 Task: Open a blank sheet, save the file as James.pdf Add the quote 'The path to success is rarely a straight line; it's filled with twists, turns, and detours.' Apply font style 'Caveat' and font size 48 Align the text to the Center .Change the text color to  'Purple'
Action: Mouse moved to (902, 68)
Screenshot: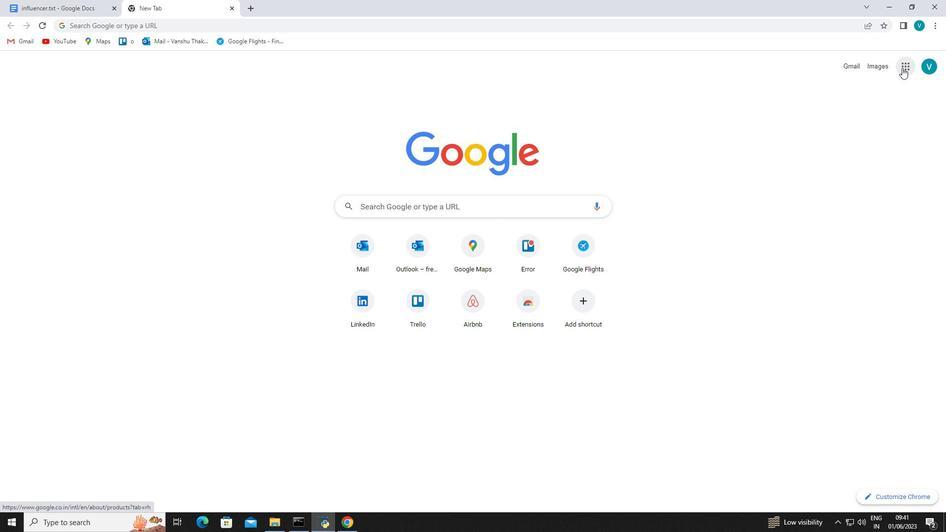 
Action: Mouse pressed left at (902, 68)
Screenshot: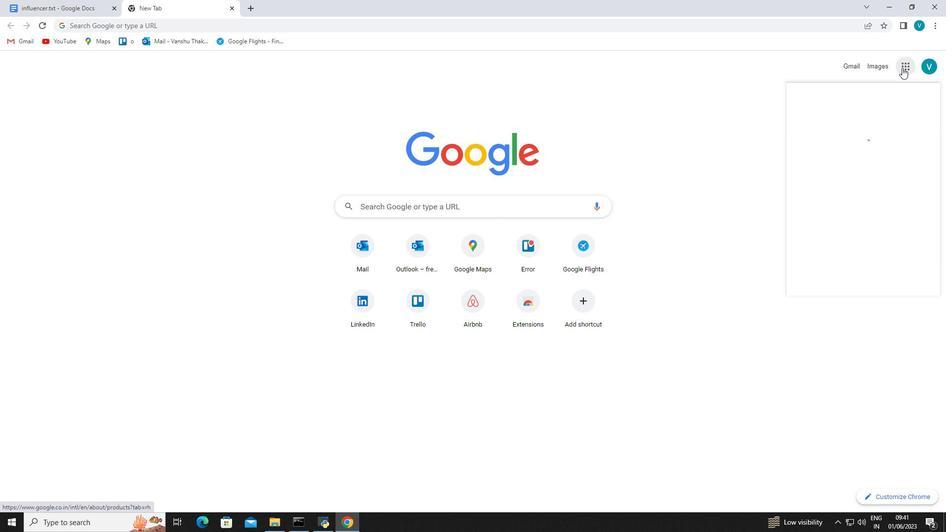
Action: Mouse moved to (867, 116)
Screenshot: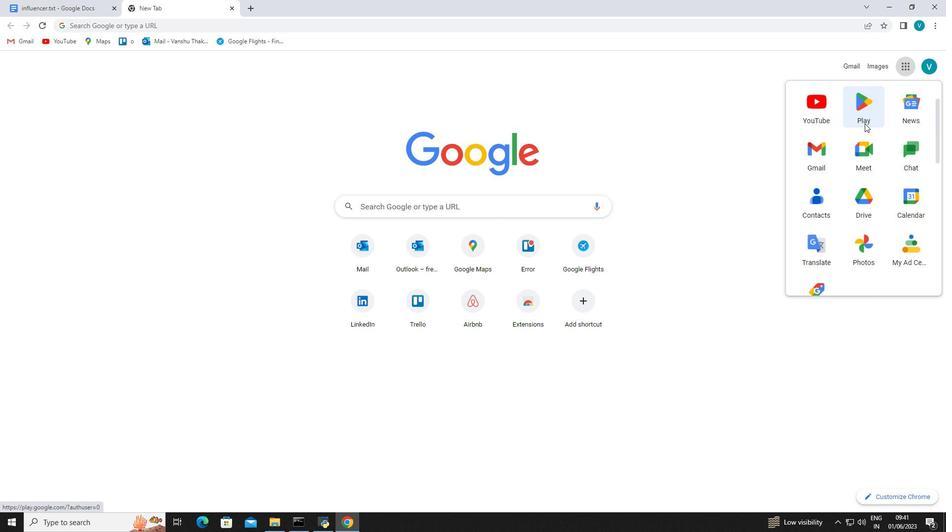 
Action: Mouse scrolled (867, 116) with delta (0, 0)
Screenshot: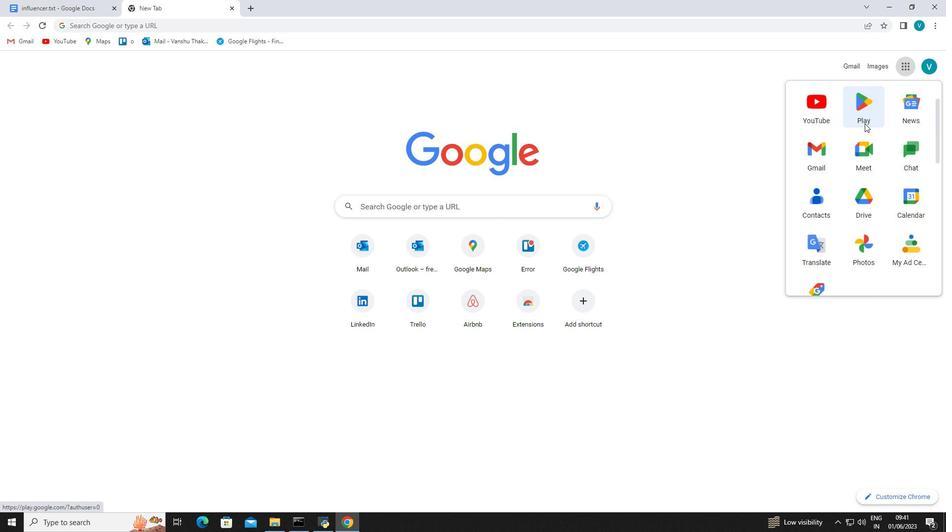 
Action: Mouse moved to (865, 122)
Screenshot: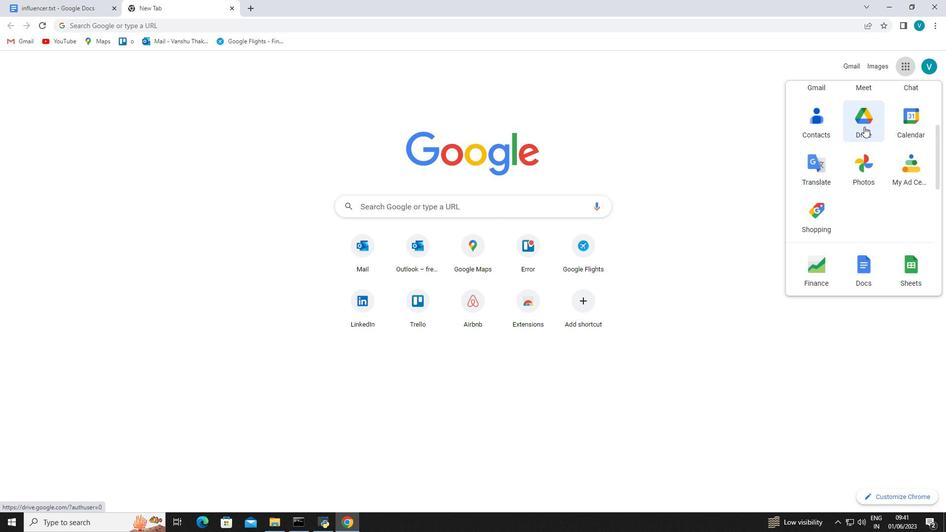 
Action: Mouse scrolled (865, 121) with delta (0, 0)
Screenshot: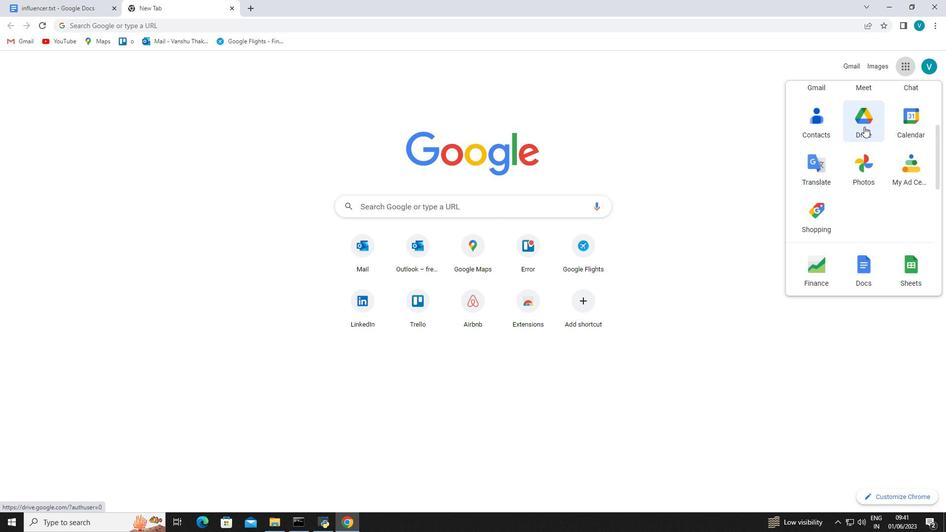
Action: Mouse moved to (864, 124)
Screenshot: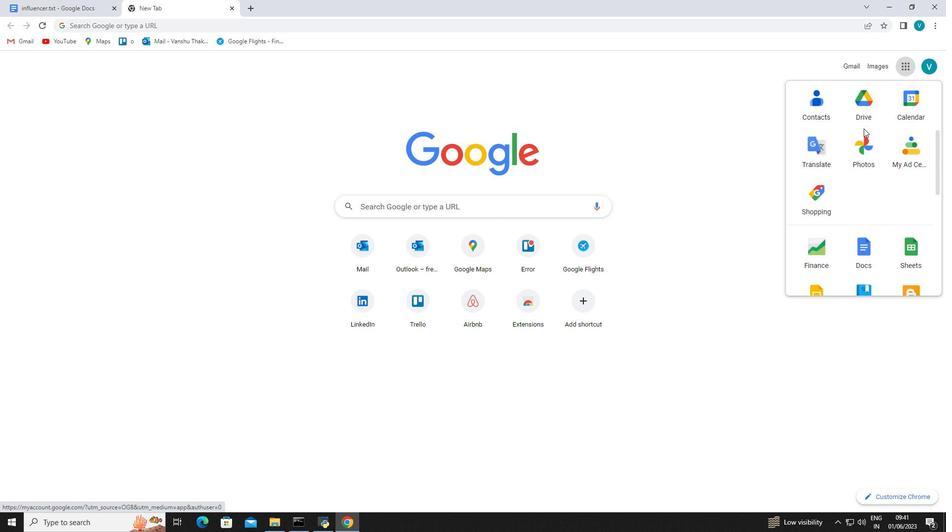 
Action: Mouse scrolled (864, 123) with delta (0, 0)
Screenshot: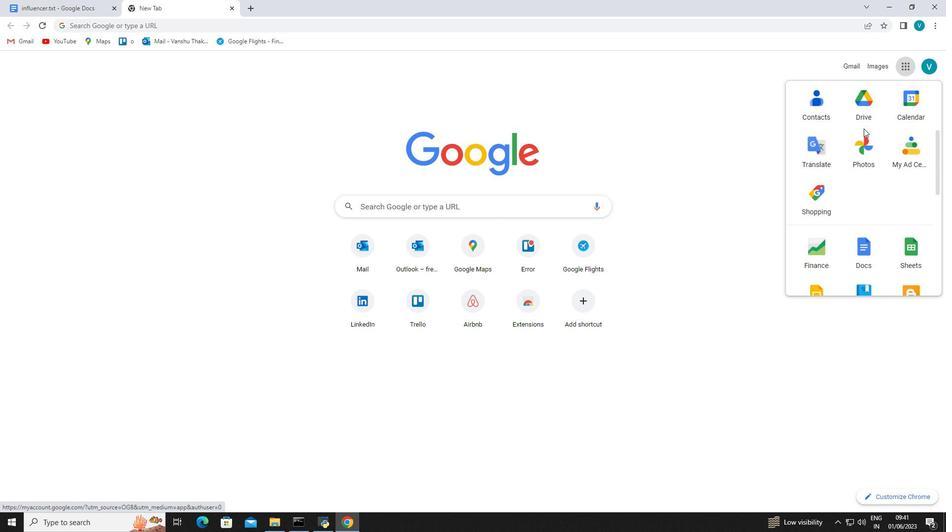 
Action: Mouse moved to (863, 128)
Screenshot: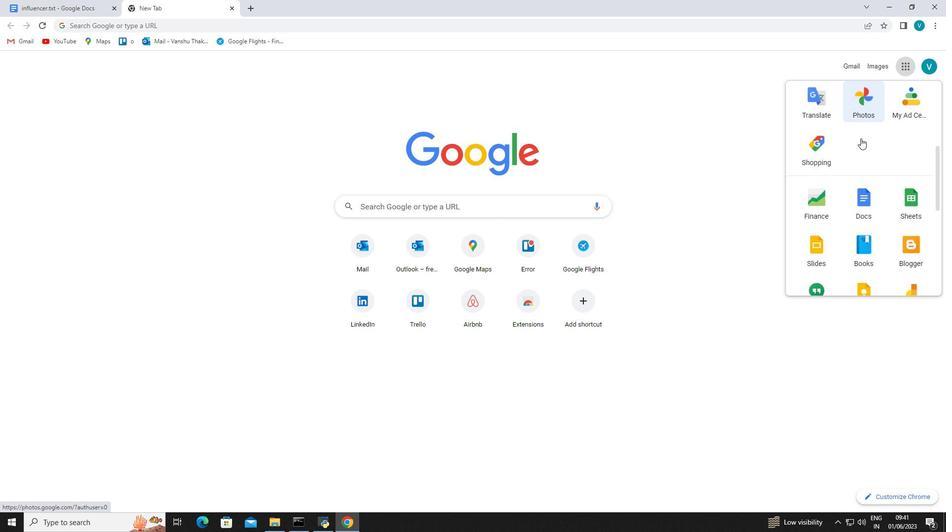 
Action: Mouse scrolled (863, 128) with delta (0, 0)
Screenshot: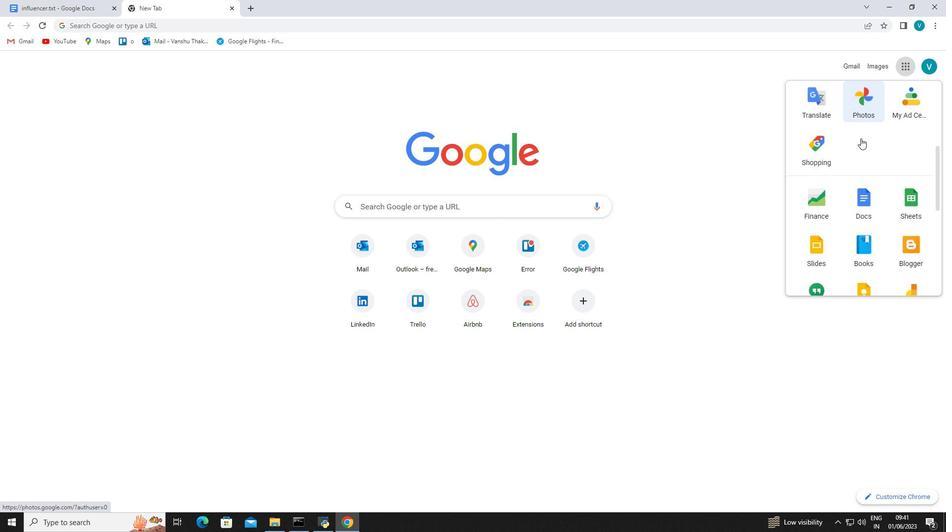 
Action: Mouse moved to (856, 188)
Screenshot: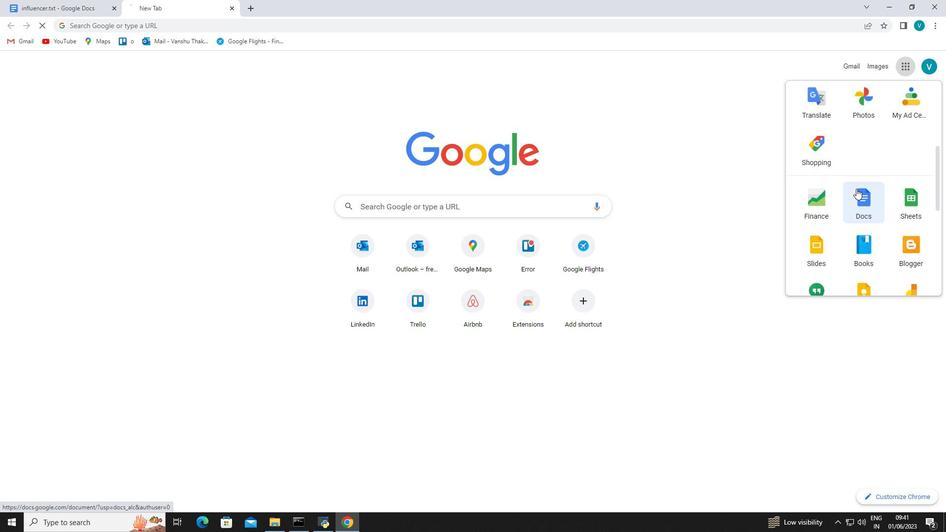 
Action: Mouse pressed left at (856, 188)
Screenshot: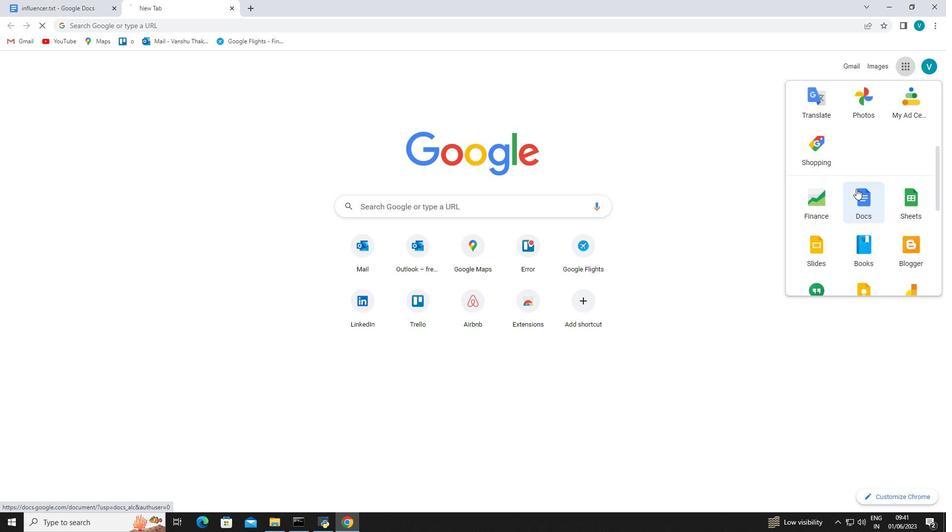 
Action: Mouse moved to (197, 136)
Screenshot: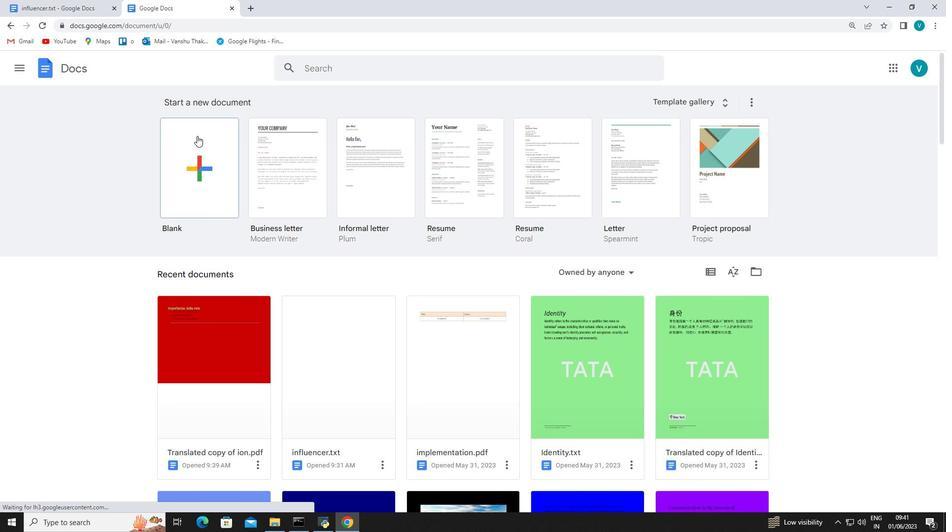 
Action: Mouse pressed left at (197, 136)
Screenshot: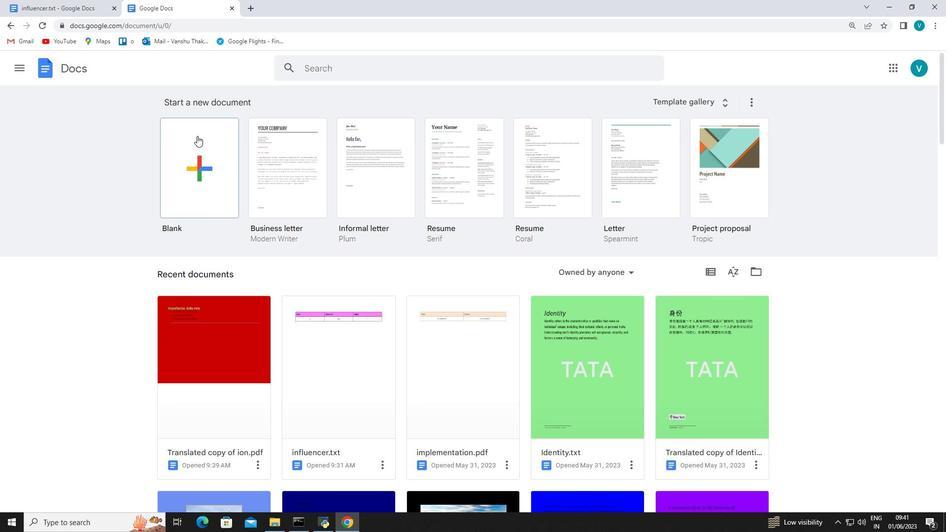 
Action: Mouse moved to (89, 61)
Screenshot: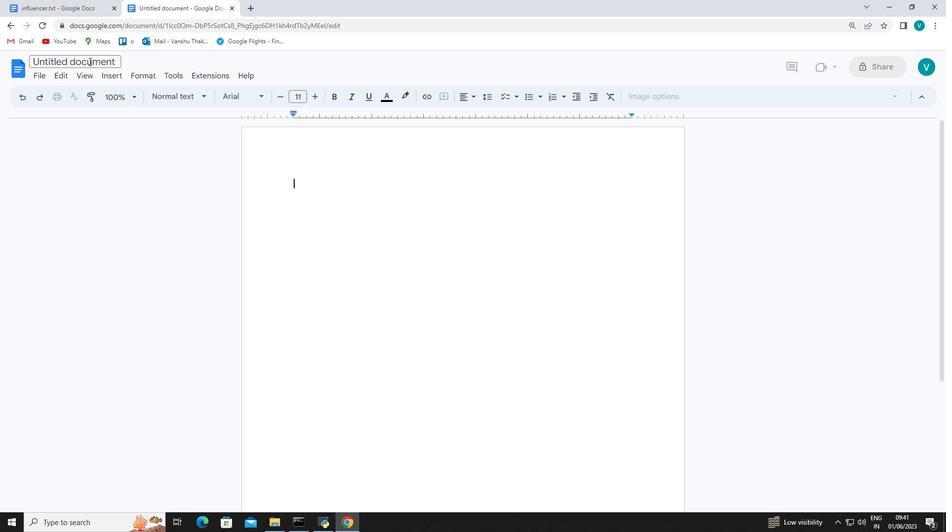 
Action: Mouse pressed left at (89, 61)
Screenshot: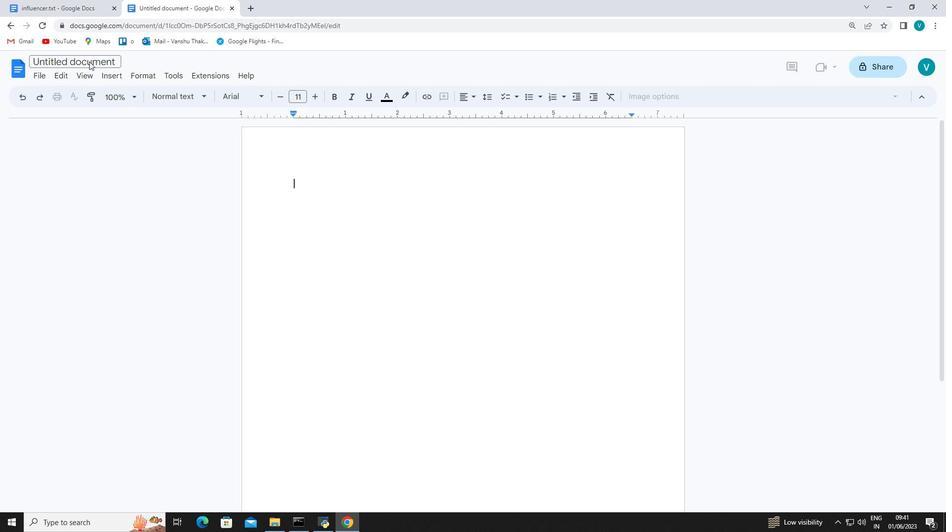 
Action: Mouse pressed left at (89, 61)
Screenshot: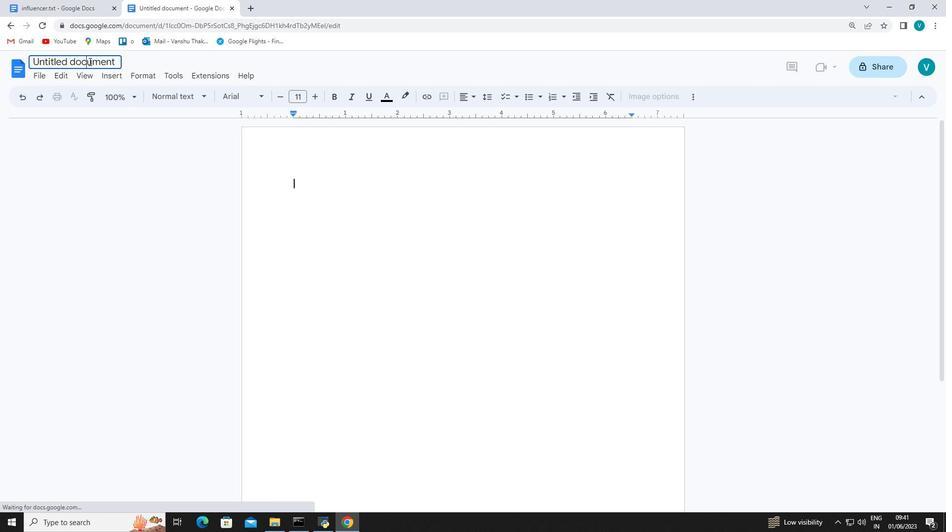 
Action: Mouse pressed left at (89, 61)
Screenshot: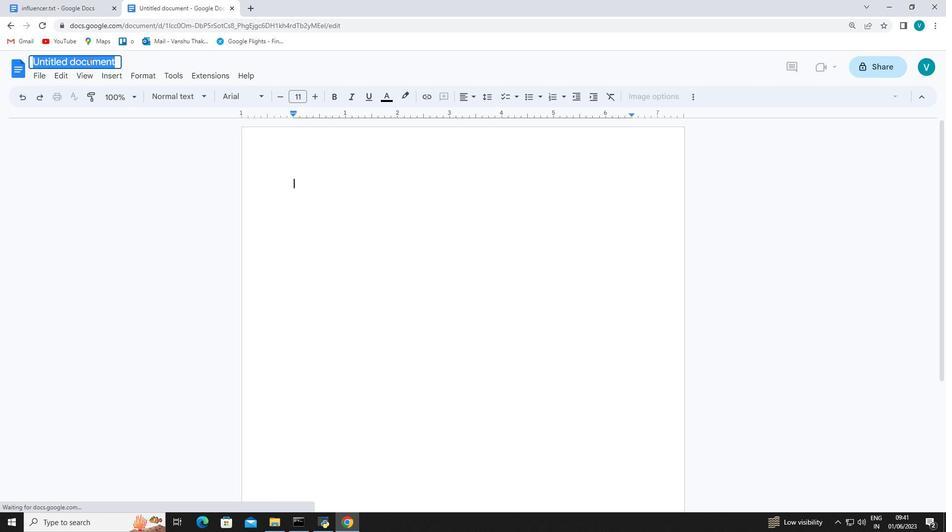 
Action: Mouse moved to (175, 11)
Screenshot: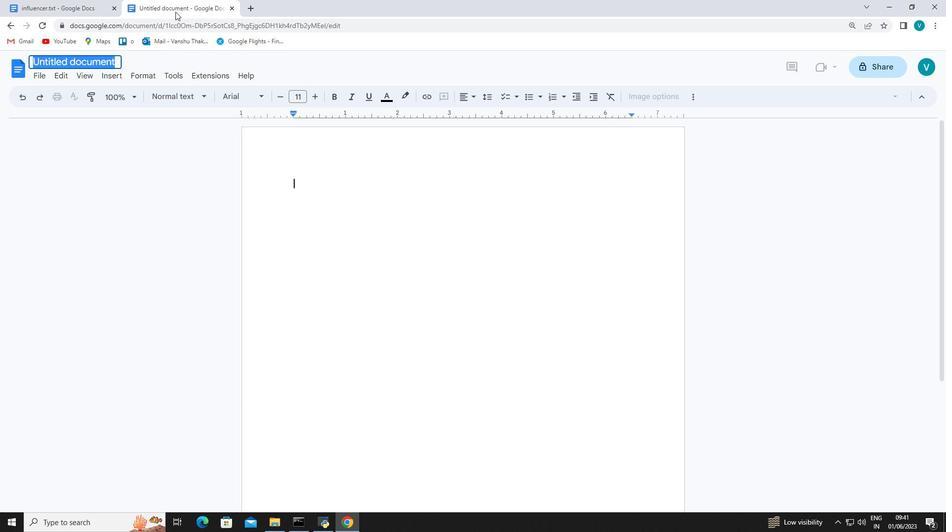 
Action: Key pressed <Key.shift>James.pdf<Key.enter>
Screenshot: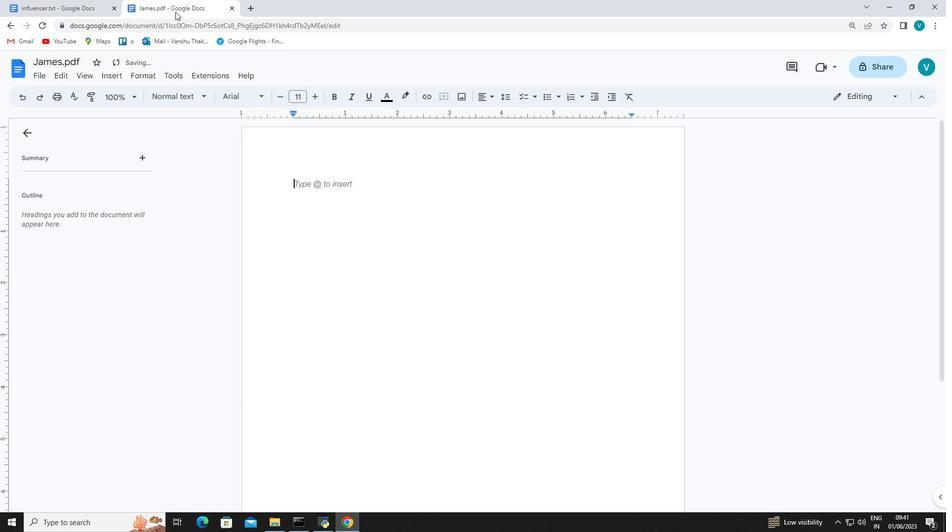 
Action: Mouse moved to (320, 189)
Screenshot: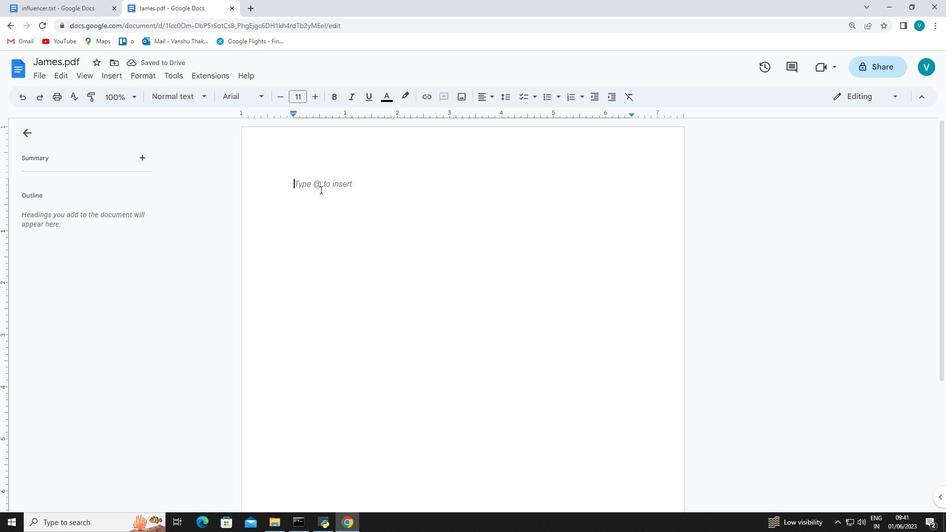 
Action: Mouse pressed left at (320, 189)
Screenshot: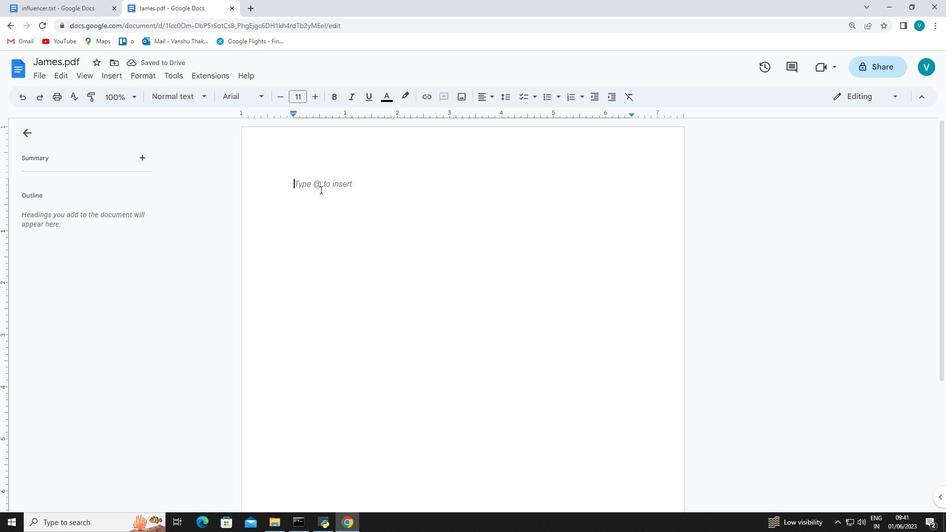 
Action: Key pressed <Key.shift><Key.shift><Key.shift><Key.shift><Key.shift><Key.shift><Key.shift><Key.shift><Key.shift><Key.shift><Key.shift><Key.shift>The<Key.space>path<Key.space>to<Key.space>success<Key.space>is<Key.space>rarely<Key.space>a<Key.space>straight<Key.space>line;<Key.space>it<Key.space><Key.backspace>'s<Key.space>filled<Key.space>with<Key.space>twists,turns<Key.space><Key.backspace>,<Key.space>and<Key.space>detours.
Screenshot: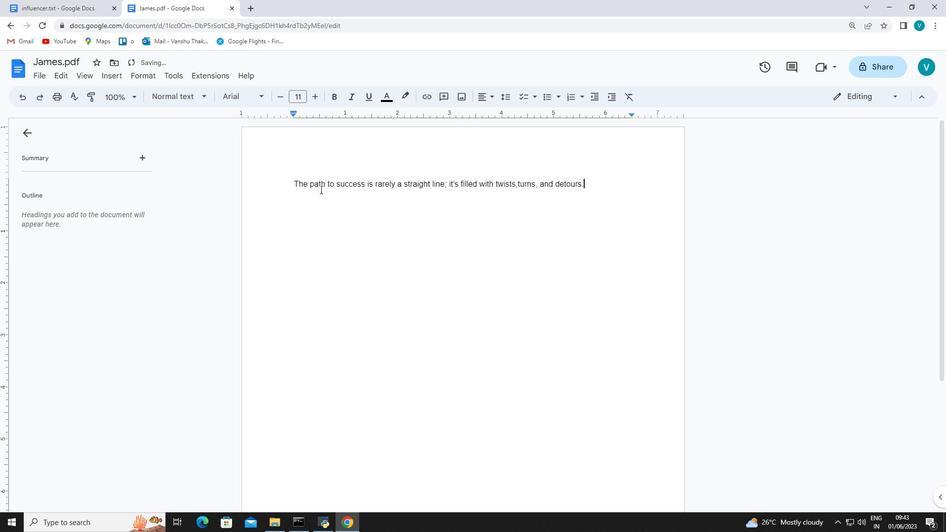 
Action: Mouse moved to (291, 183)
Screenshot: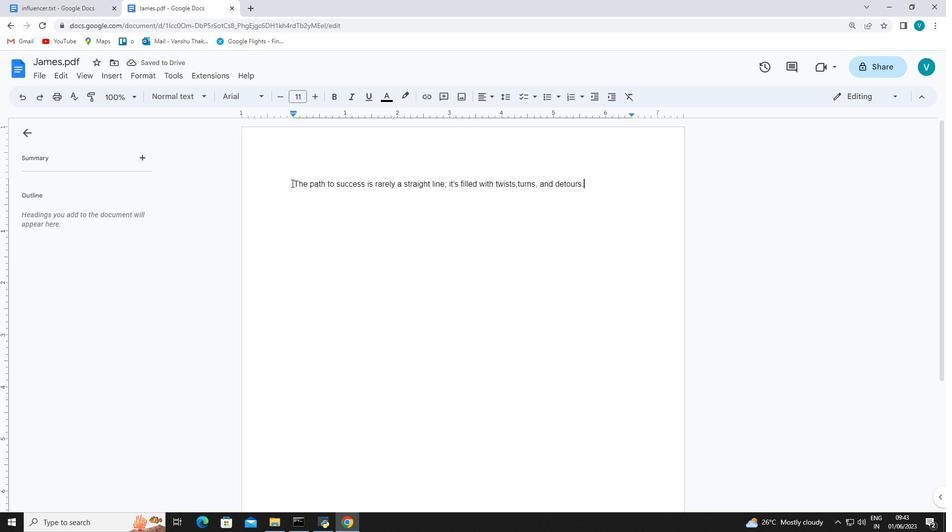 
Action: Mouse pressed left at (291, 183)
Screenshot: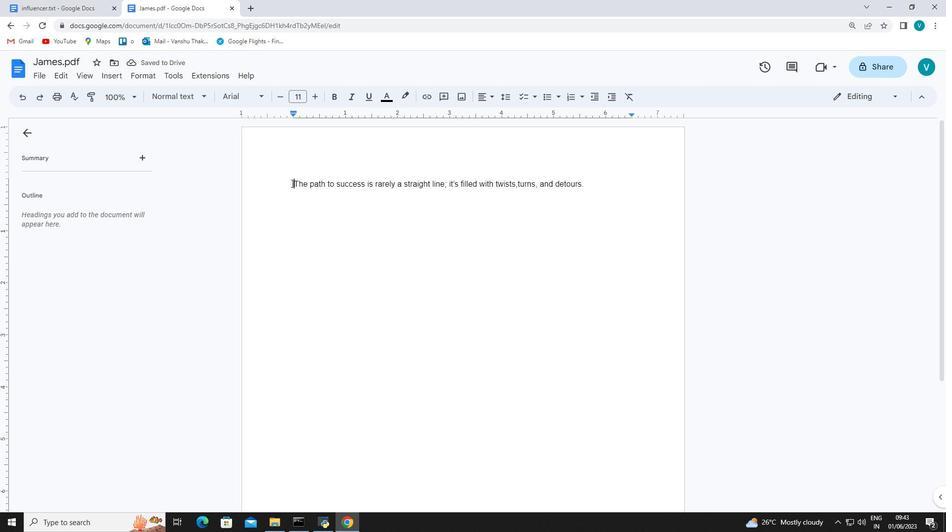 
Action: Mouse moved to (228, 98)
Screenshot: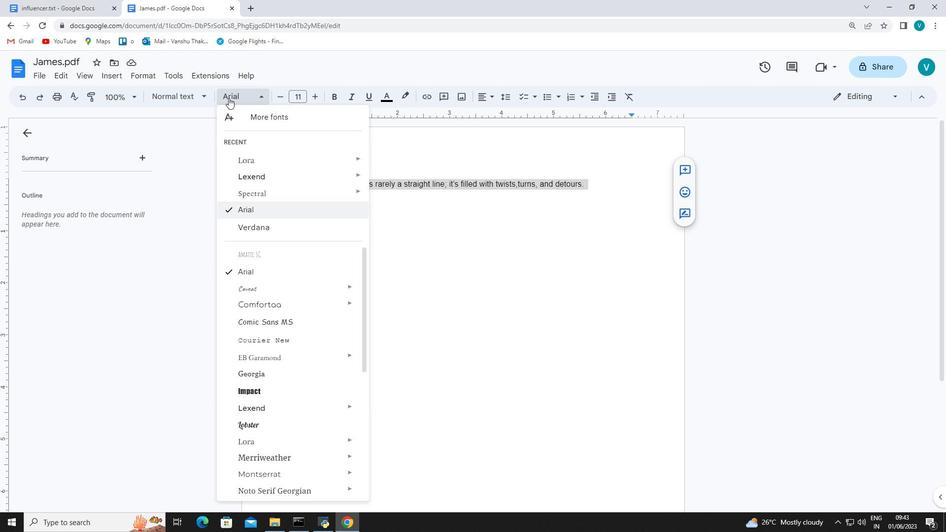 
Action: Mouse pressed left at (228, 98)
Screenshot: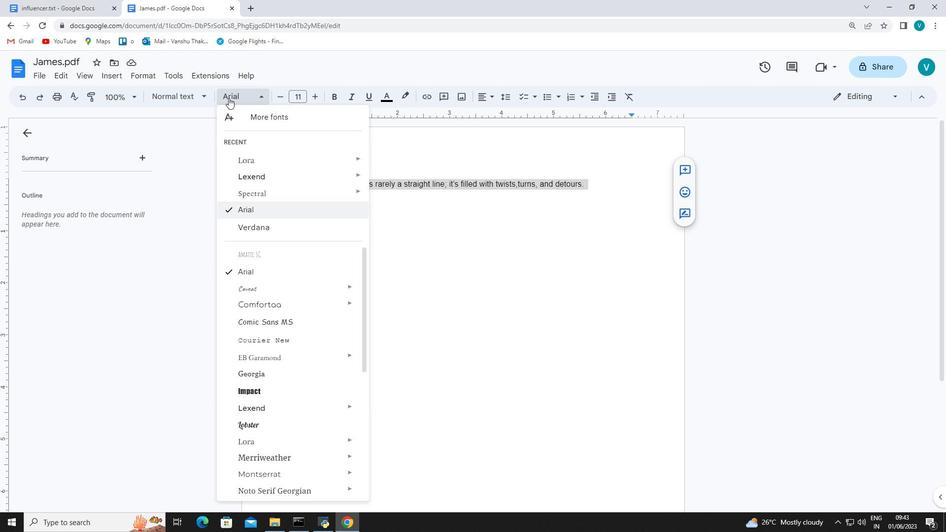 
Action: Mouse moved to (262, 283)
Screenshot: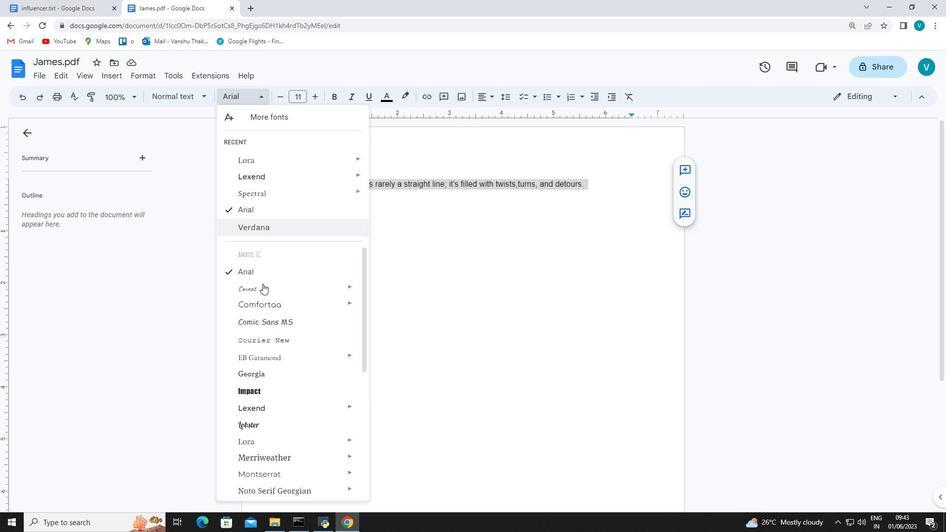 
Action: Mouse pressed left at (262, 283)
Screenshot: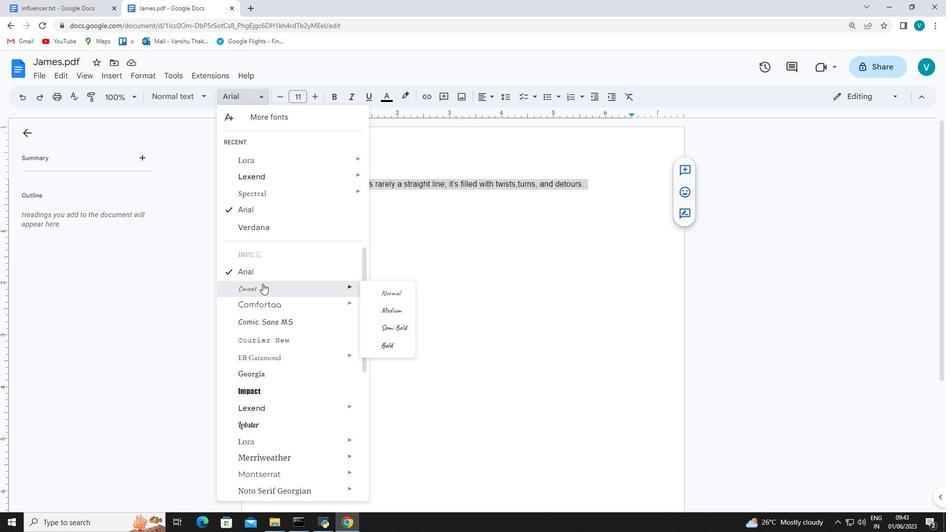 
Action: Mouse moved to (316, 95)
Screenshot: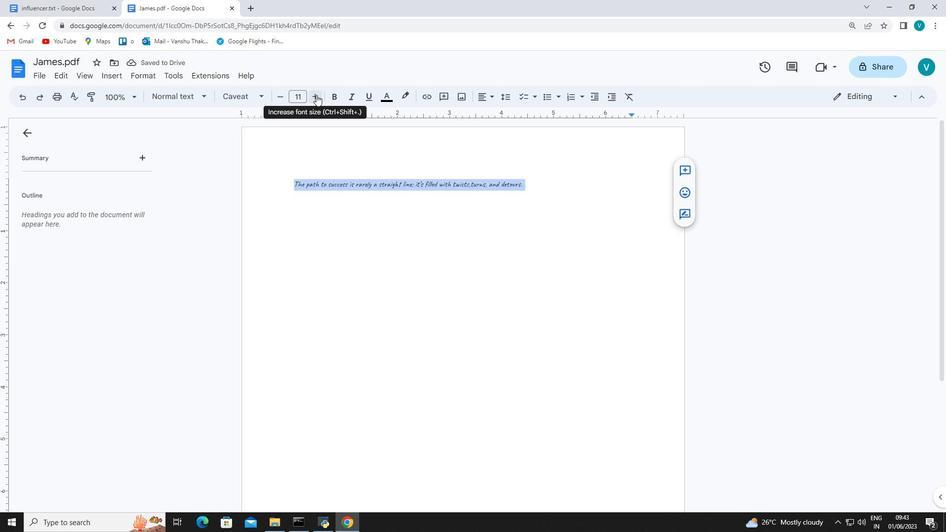 
Action: Mouse pressed left at (316, 95)
Screenshot: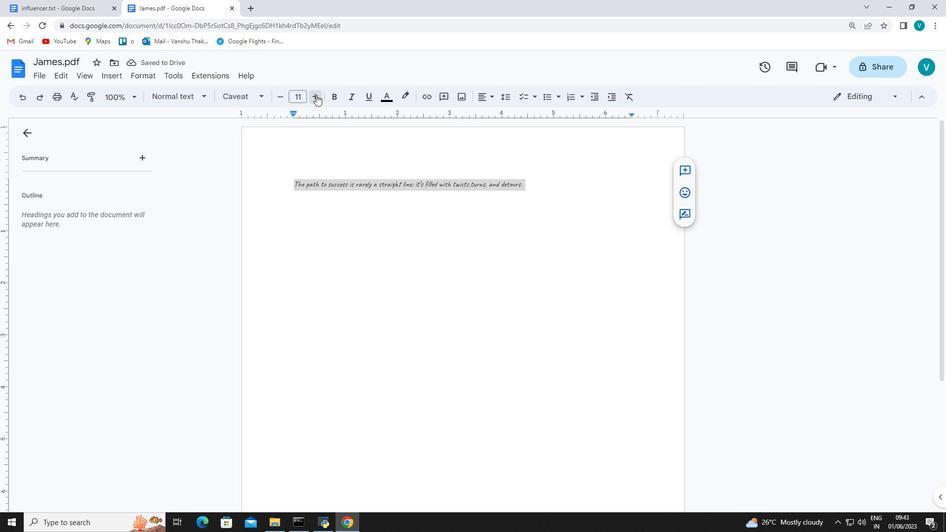 
Action: Mouse pressed left at (316, 95)
Screenshot: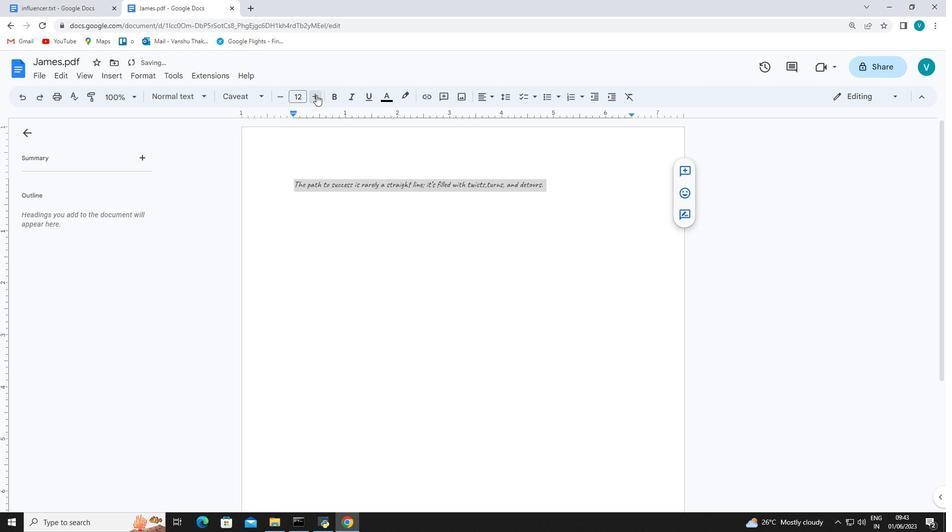 
Action: Mouse pressed left at (316, 95)
Screenshot: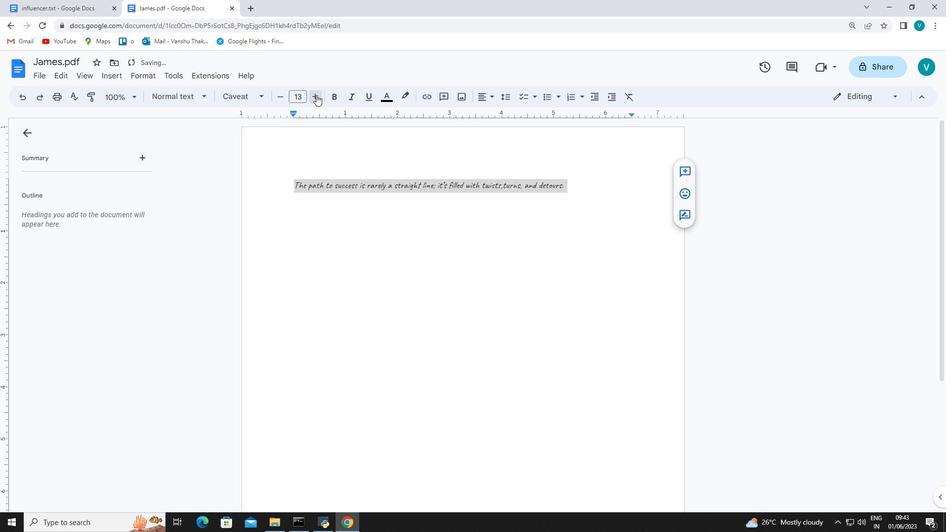 
Action: Mouse pressed left at (316, 95)
Screenshot: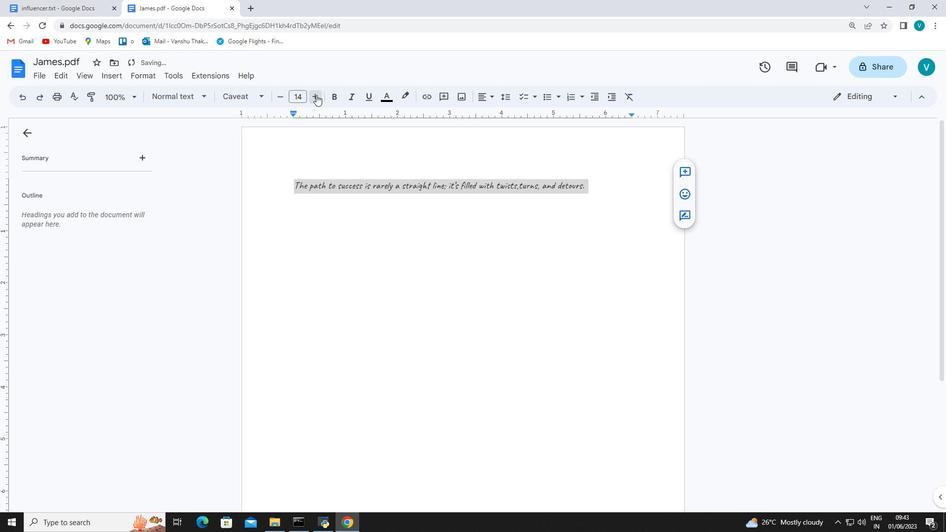 
Action: Mouse pressed left at (316, 95)
Screenshot: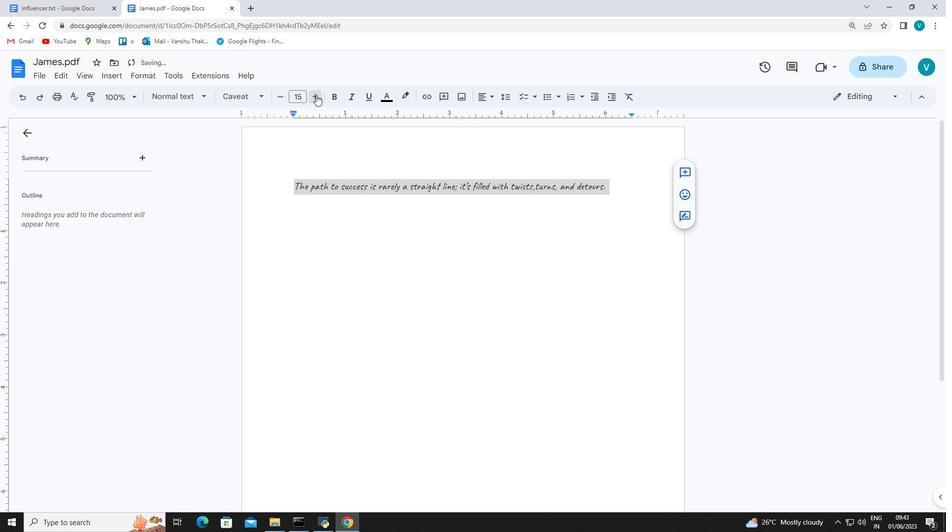 
Action: Mouse pressed left at (316, 95)
Screenshot: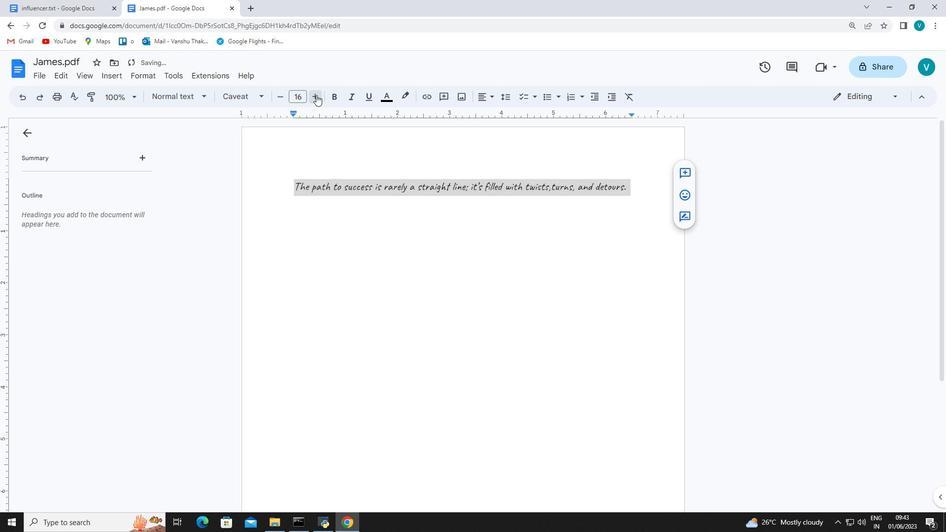 
Action: Mouse pressed left at (316, 95)
Screenshot: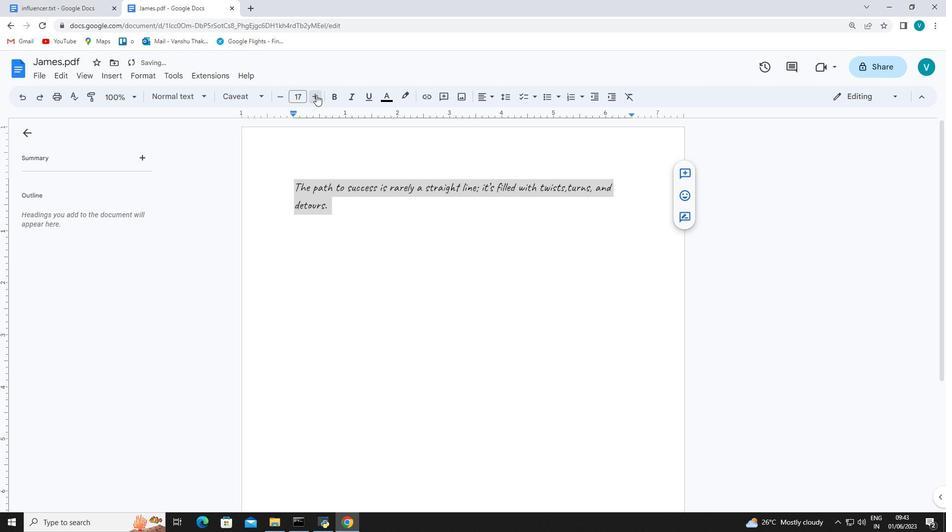 
Action: Mouse pressed left at (316, 95)
Screenshot: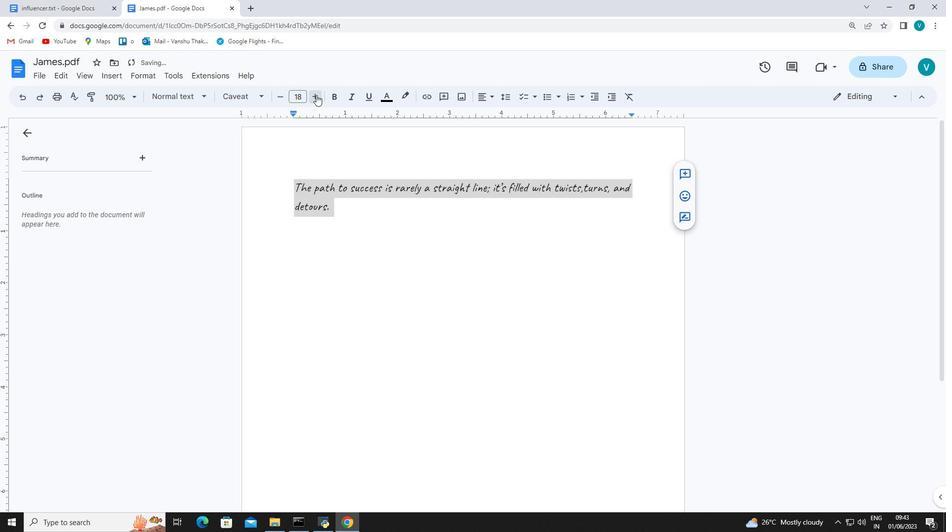 
Action: Mouse pressed left at (316, 95)
Screenshot: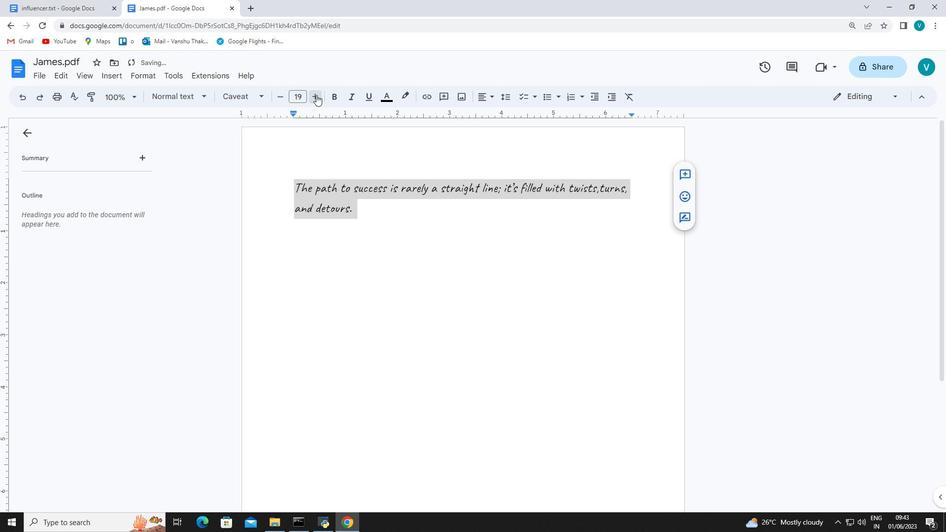 
Action: Mouse pressed left at (316, 95)
Screenshot: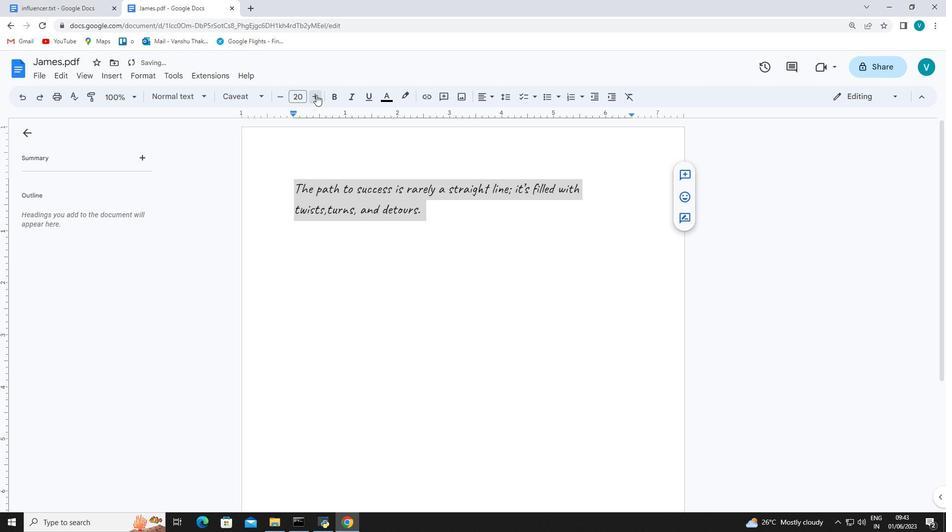 
Action: Mouse pressed left at (316, 95)
Screenshot: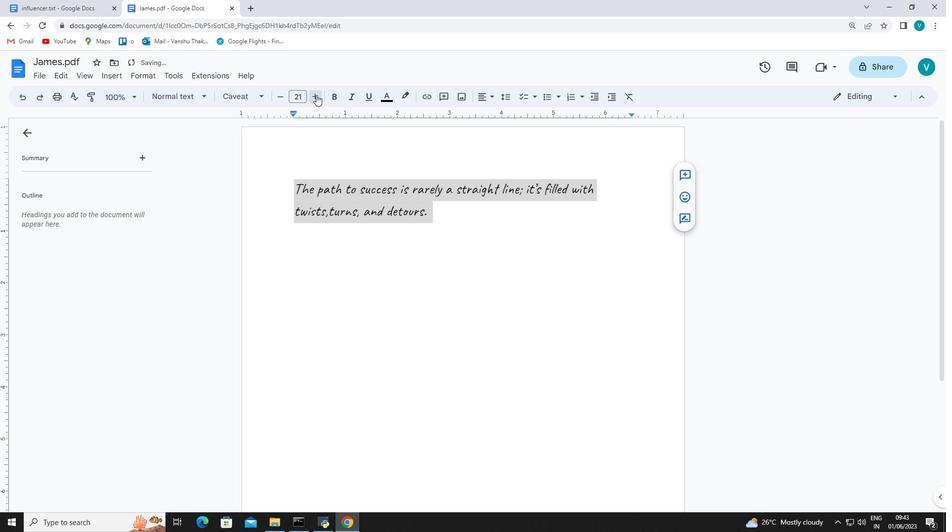 
Action: Mouse pressed left at (316, 95)
Screenshot: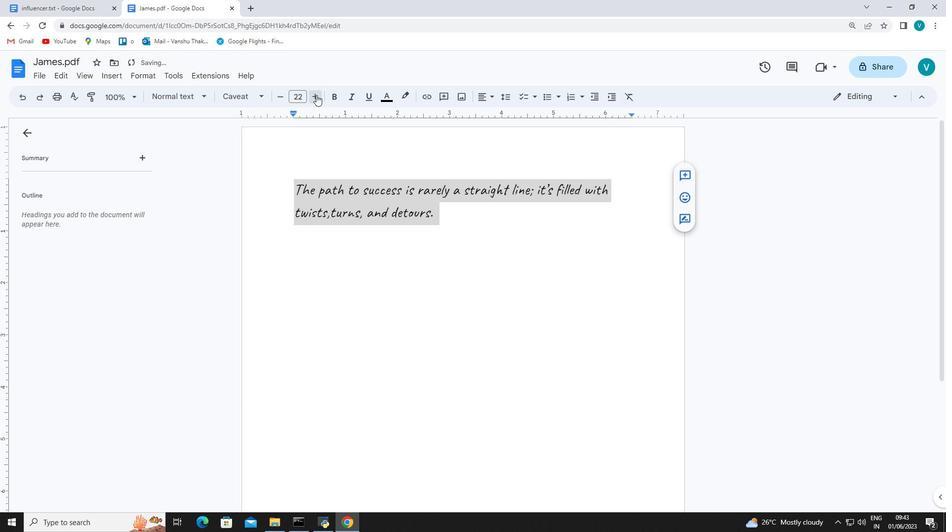 
Action: Mouse pressed left at (316, 95)
Screenshot: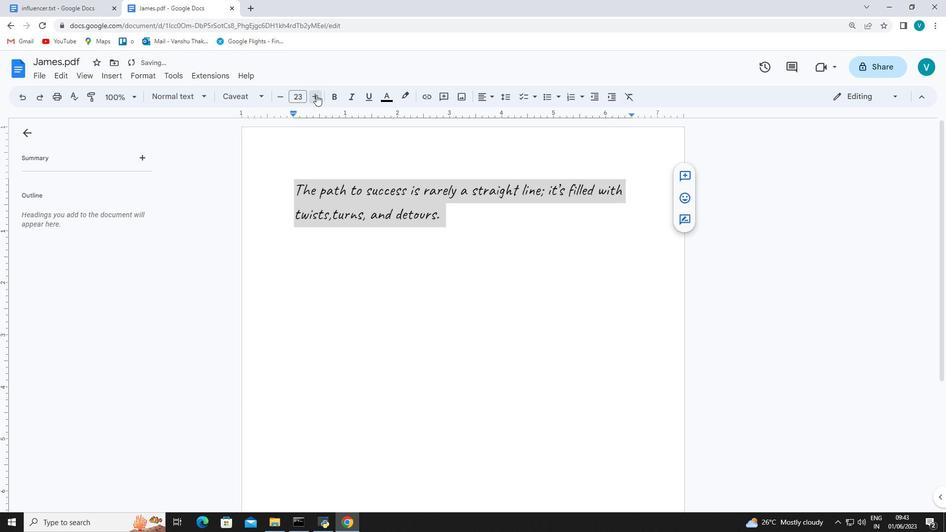 
Action: Mouse pressed left at (316, 95)
Screenshot: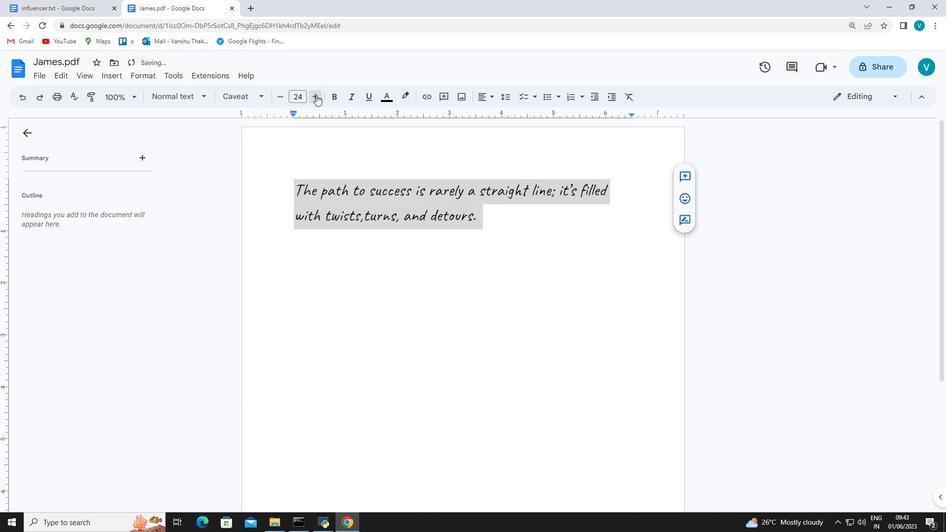 
Action: Mouse pressed left at (316, 95)
Screenshot: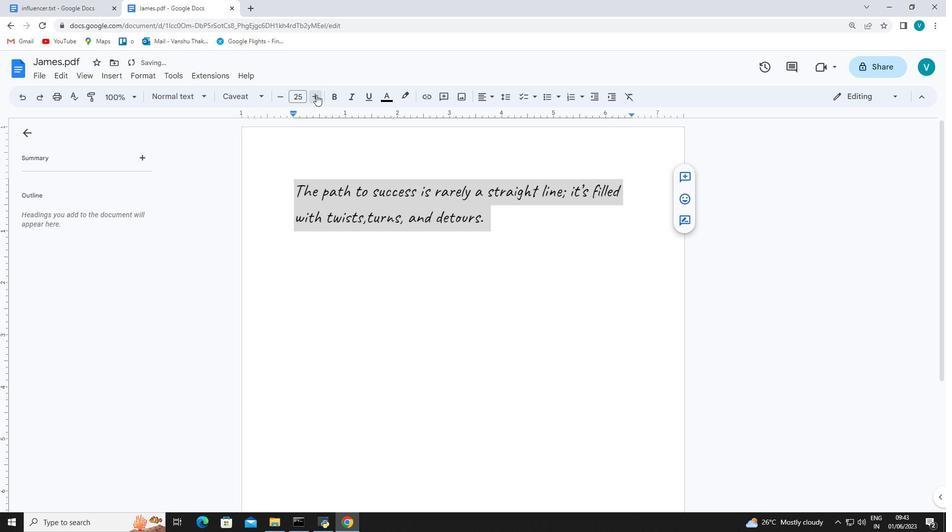 
Action: Mouse pressed left at (316, 95)
Screenshot: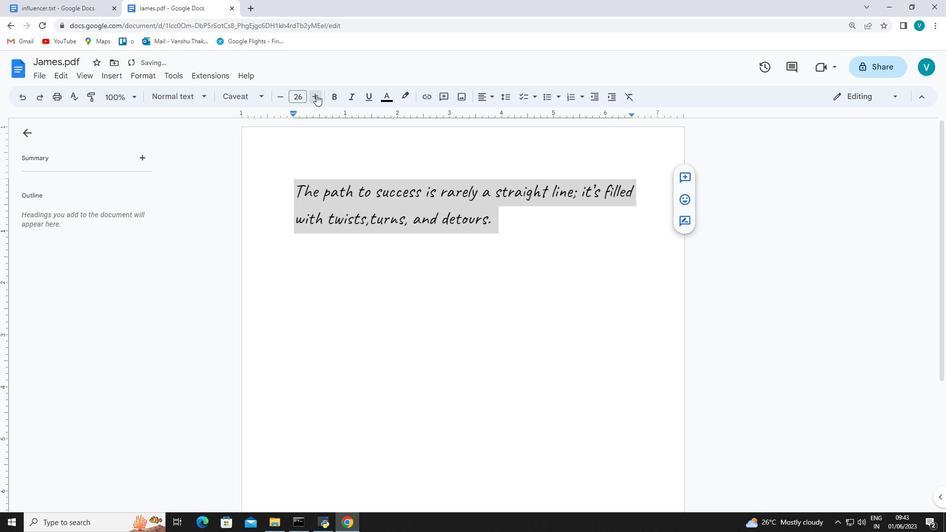 
Action: Mouse pressed left at (316, 95)
Screenshot: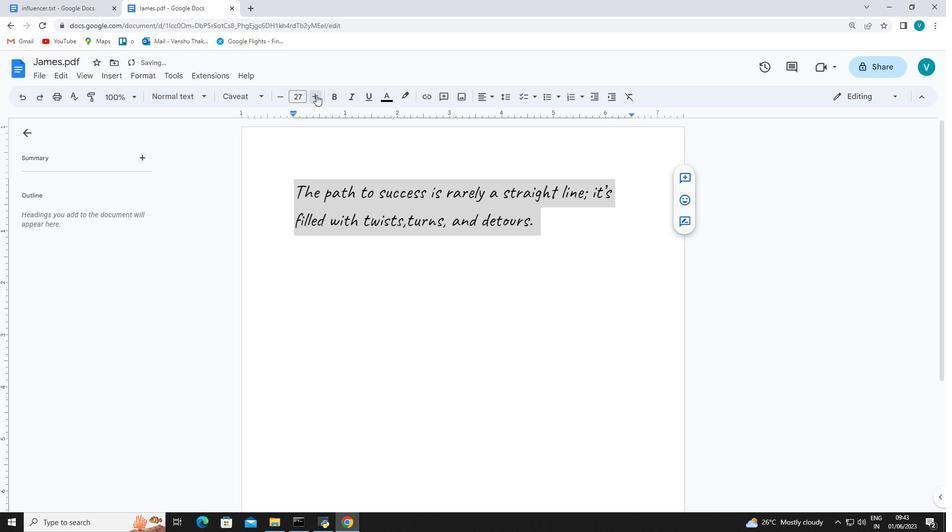 
Action: Mouse pressed left at (316, 95)
Screenshot: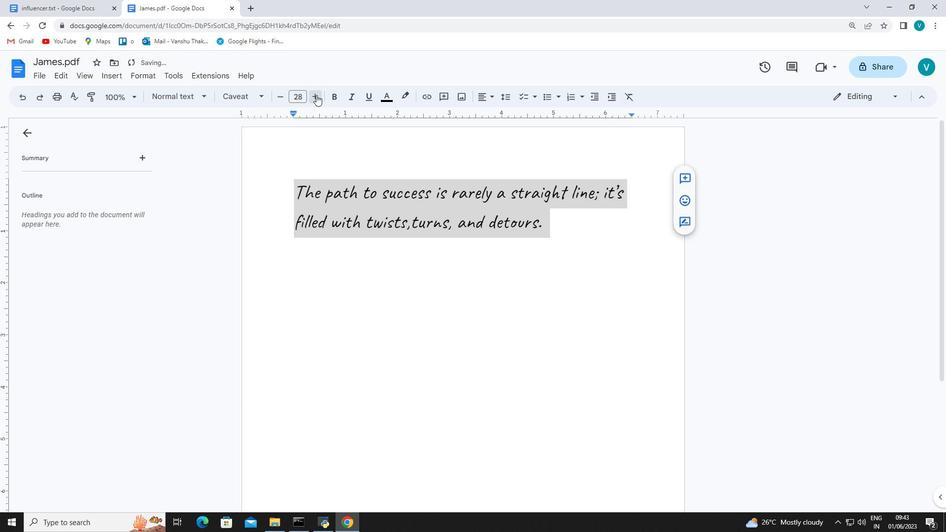 
Action: Mouse pressed left at (316, 95)
Screenshot: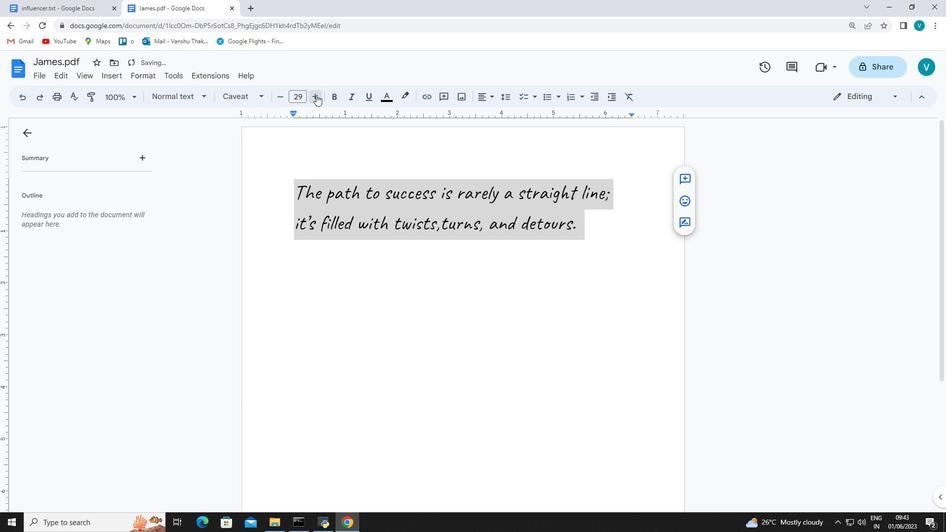 
Action: Mouse pressed left at (316, 95)
Screenshot: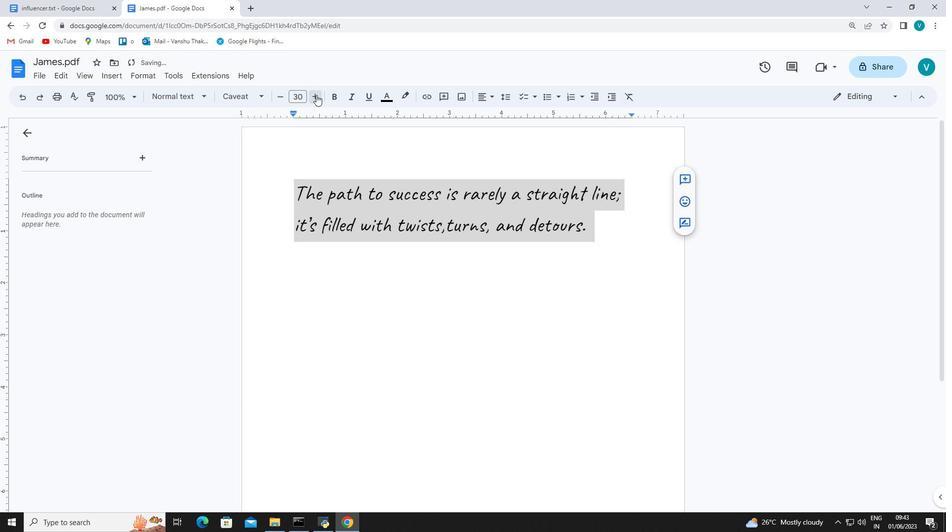 
Action: Mouse pressed left at (316, 95)
Screenshot: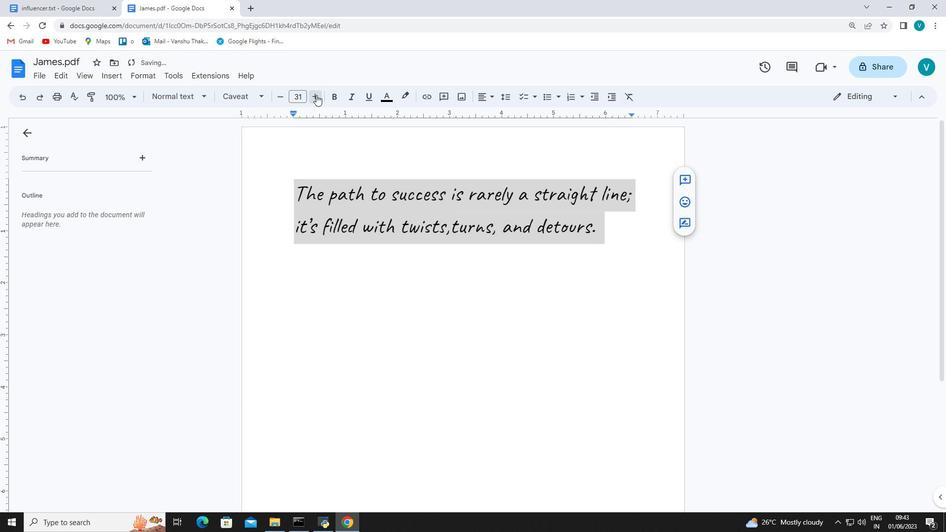 
Action: Mouse pressed left at (316, 95)
Screenshot: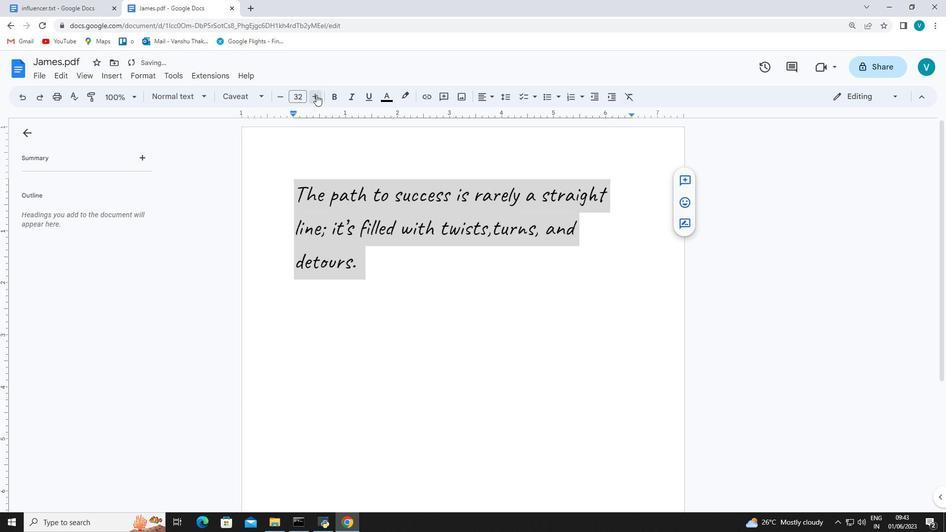 
Action: Mouse pressed left at (316, 95)
Screenshot: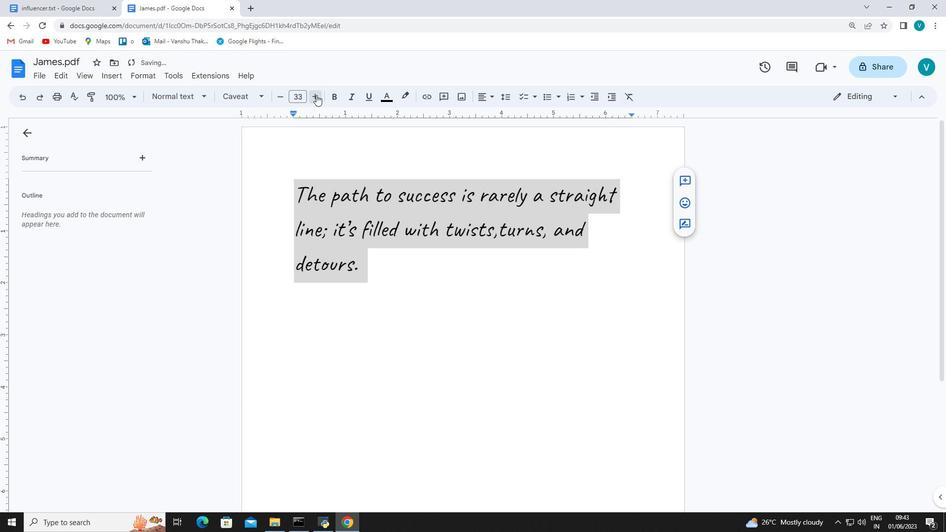 
Action: Mouse pressed left at (316, 95)
Screenshot: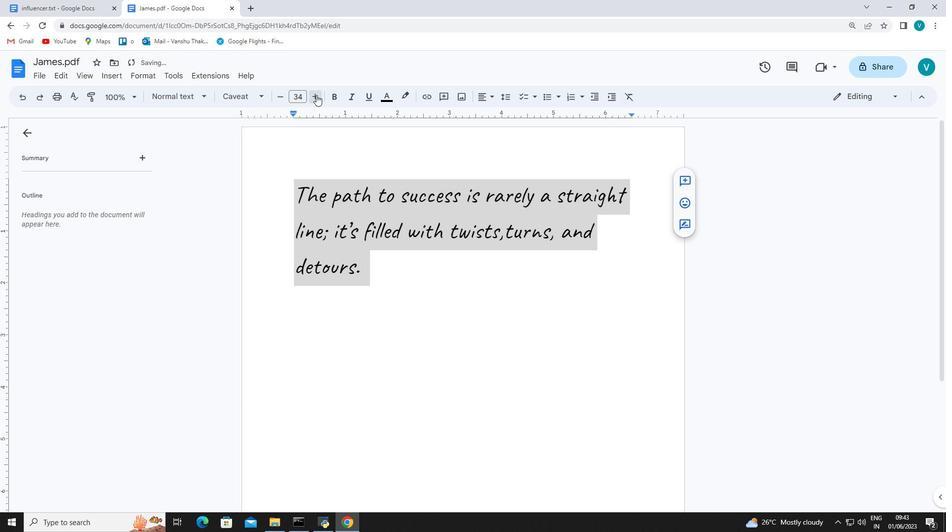 
Action: Mouse pressed left at (316, 95)
Screenshot: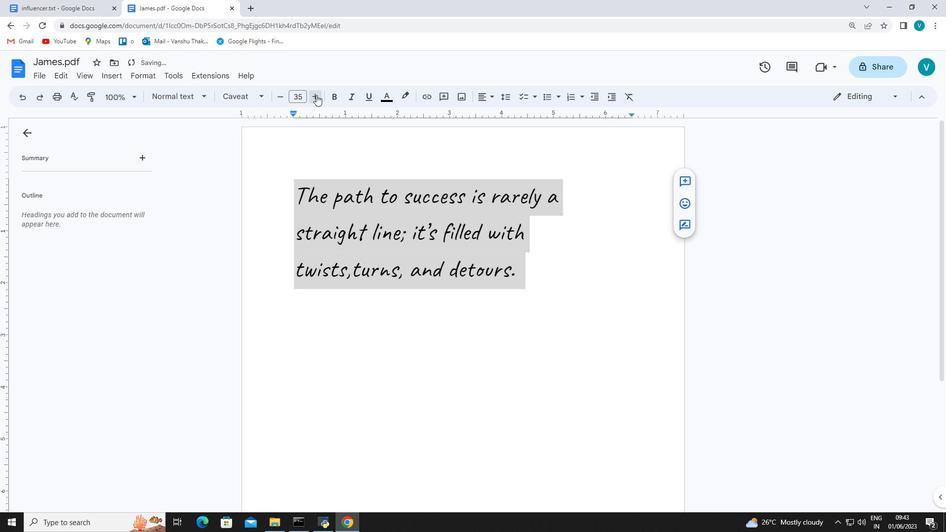 
Action: Mouse pressed left at (316, 95)
Screenshot: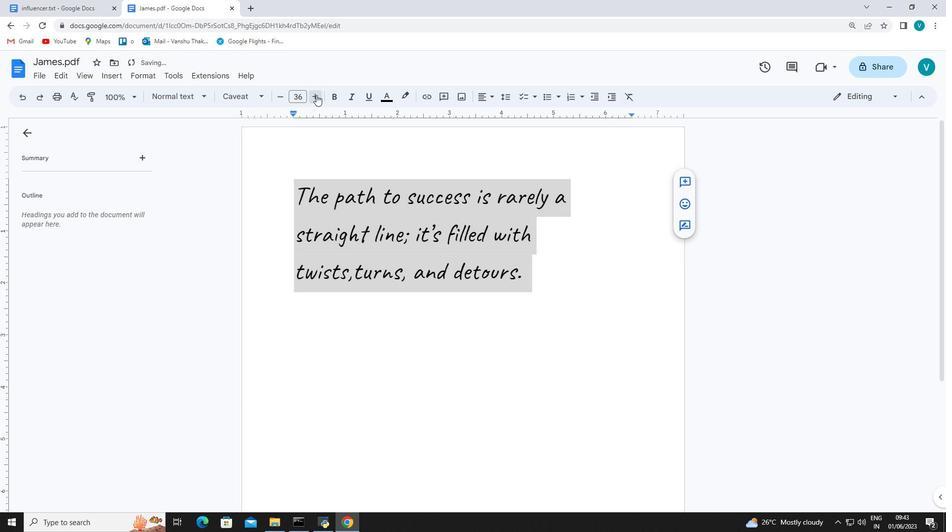 
Action: Mouse pressed left at (316, 95)
Screenshot: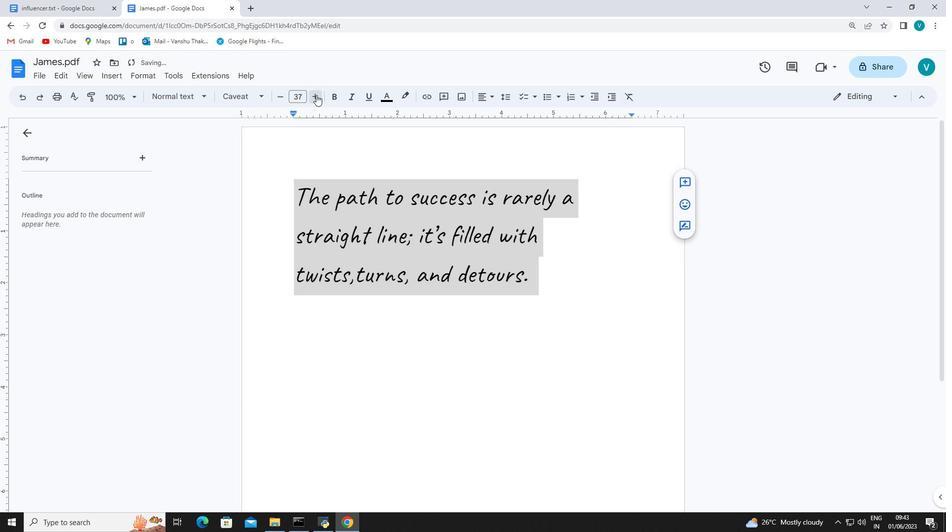 
Action: Mouse pressed left at (316, 95)
Screenshot: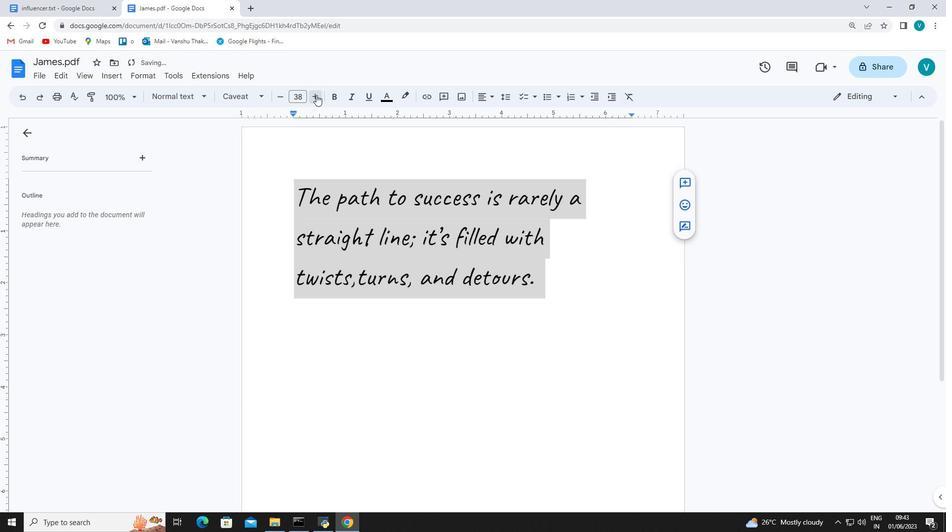 
Action: Mouse pressed left at (316, 95)
Screenshot: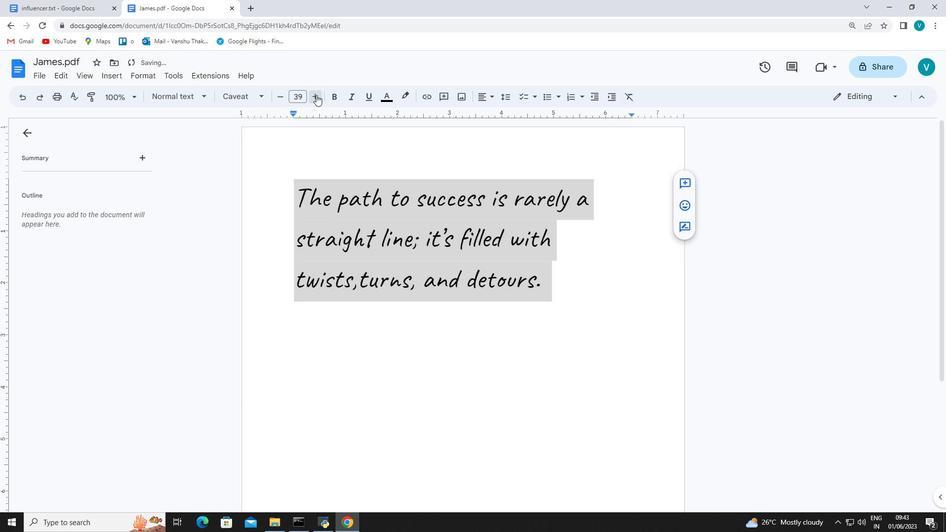 
Action: Mouse pressed left at (316, 95)
Screenshot: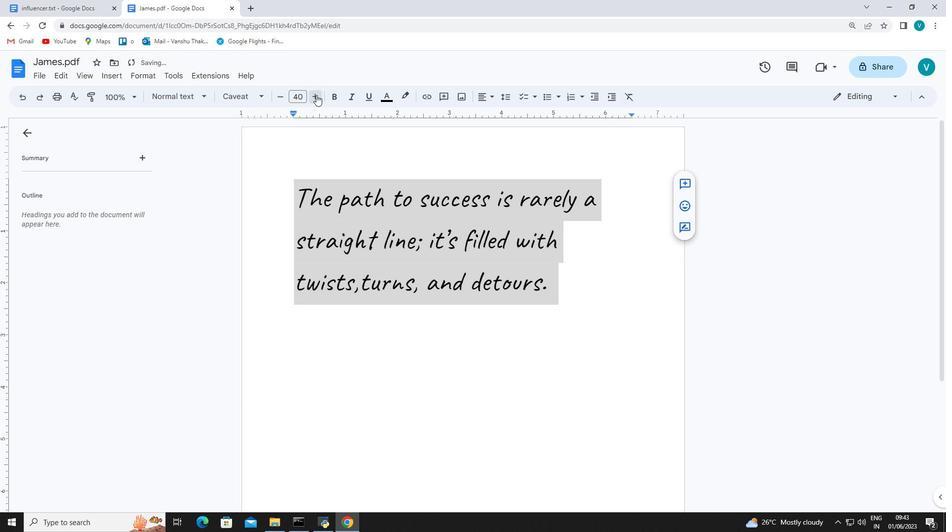 
Action: Mouse pressed left at (316, 95)
Screenshot: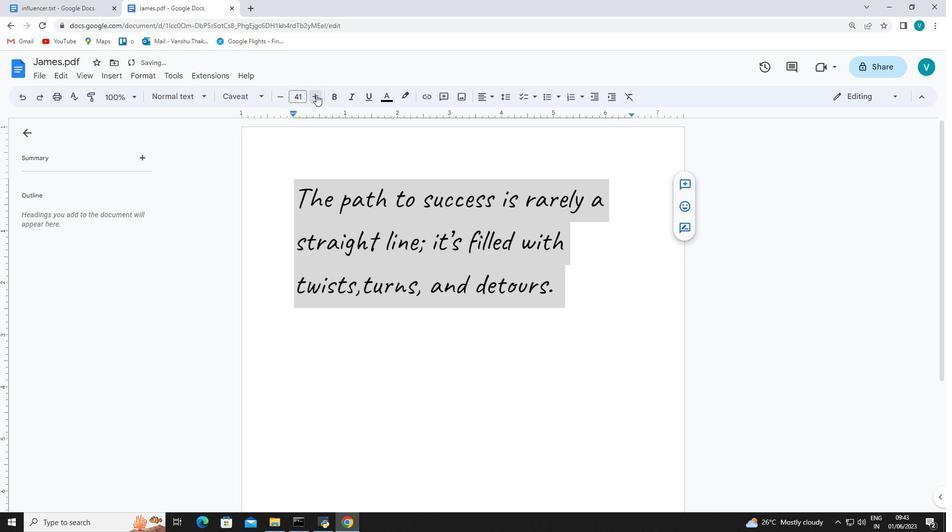 
Action: Mouse pressed left at (316, 95)
Screenshot: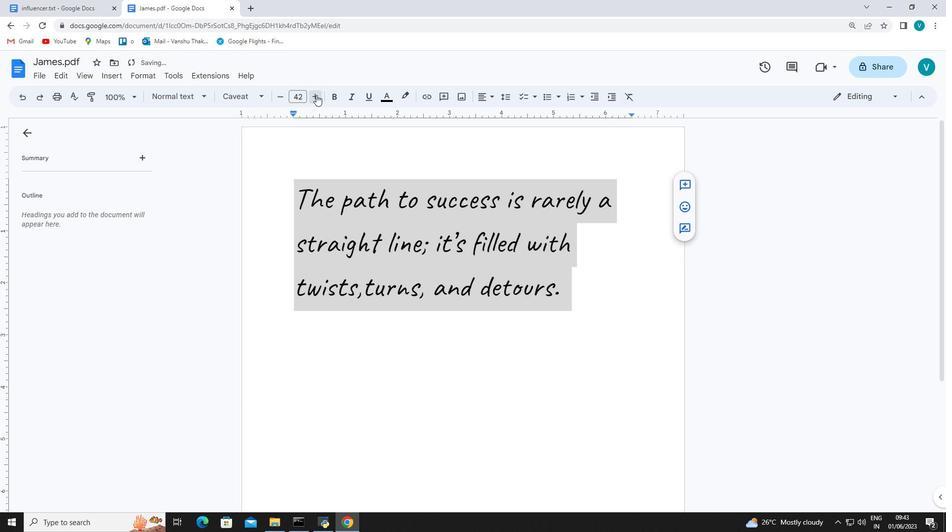 
Action: Mouse pressed left at (316, 95)
Screenshot: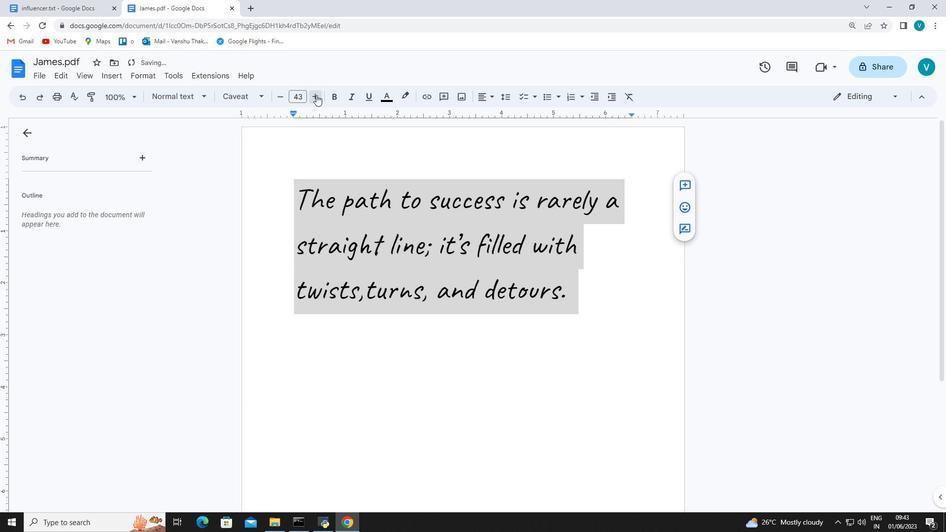 
Action: Mouse pressed left at (316, 95)
Screenshot: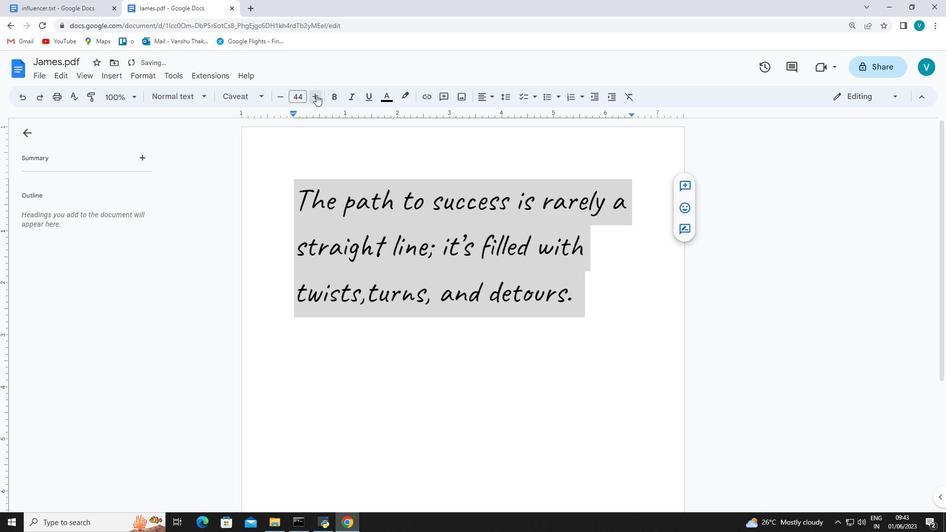 
Action: Mouse pressed left at (316, 95)
Screenshot: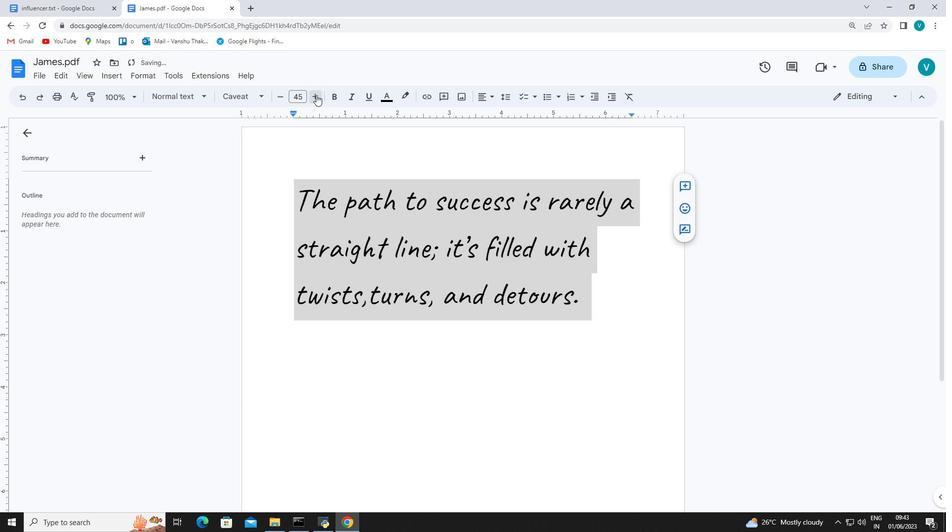 
Action: Mouse pressed left at (316, 95)
Screenshot: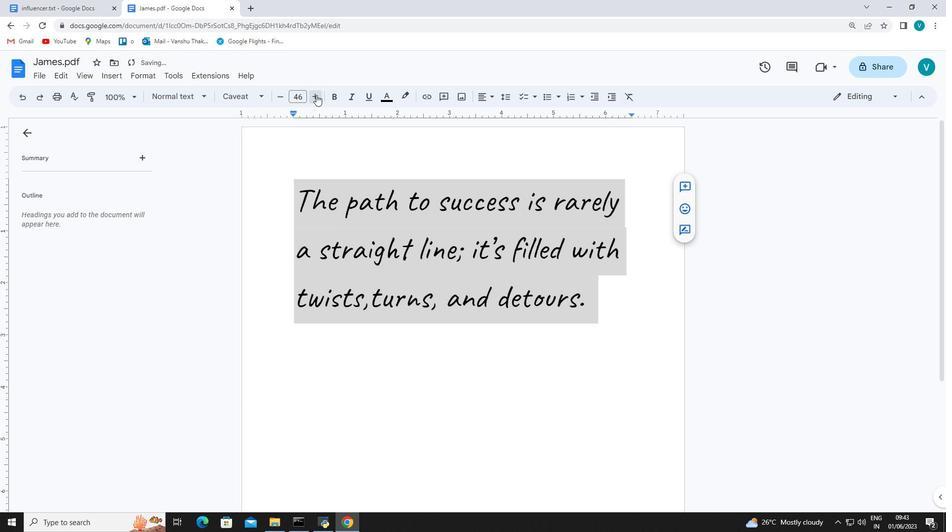 
Action: Mouse pressed left at (316, 95)
Screenshot: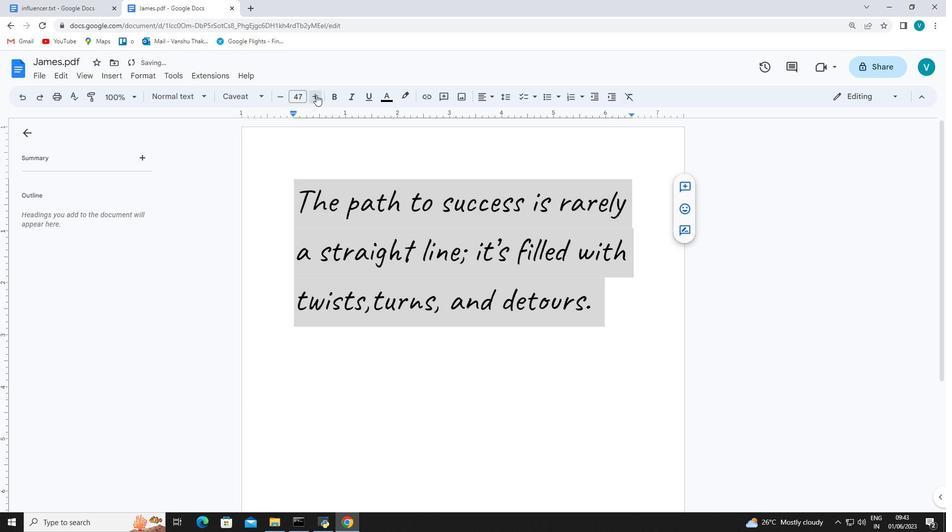 
Action: Mouse moved to (485, 91)
Screenshot: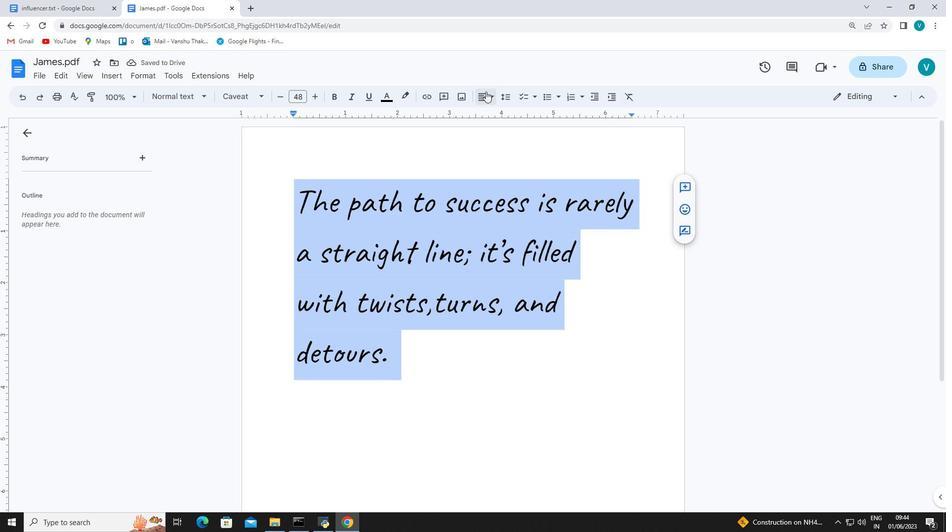 
Action: Mouse pressed left at (485, 91)
Screenshot: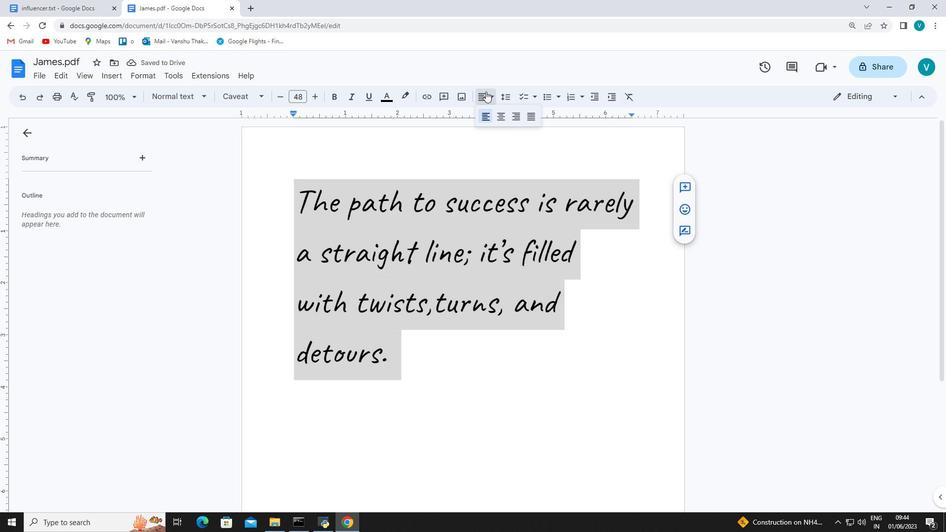 
Action: Mouse moved to (501, 113)
Screenshot: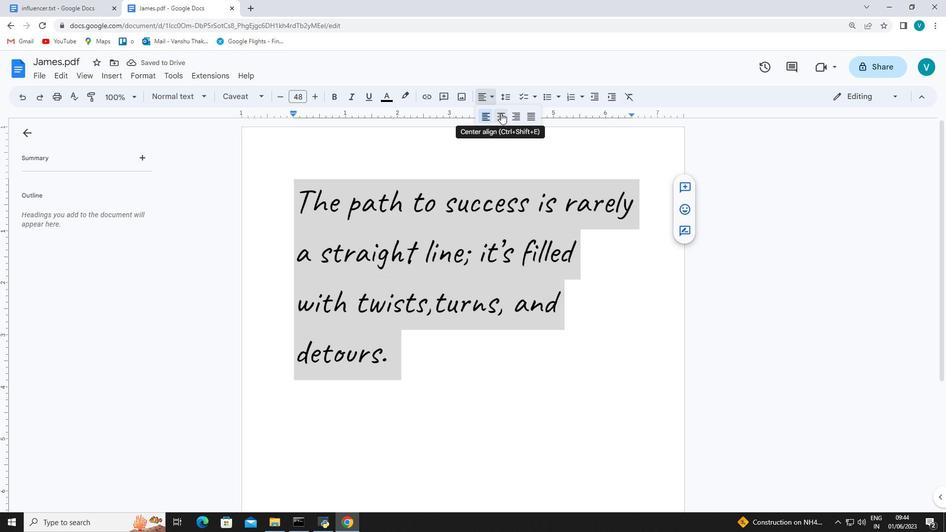 
Action: Mouse pressed left at (501, 113)
Screenshot: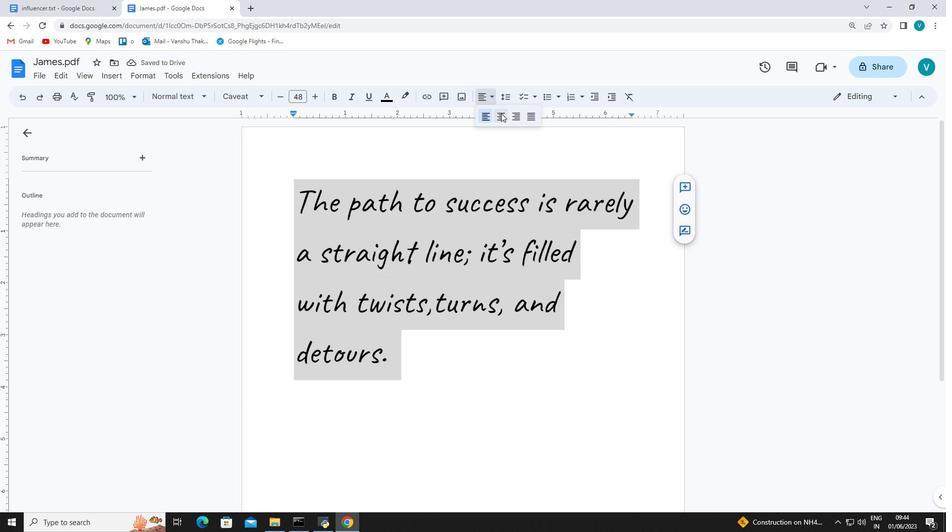 
Action: Mouse moved to (390, 94)
Screenshot: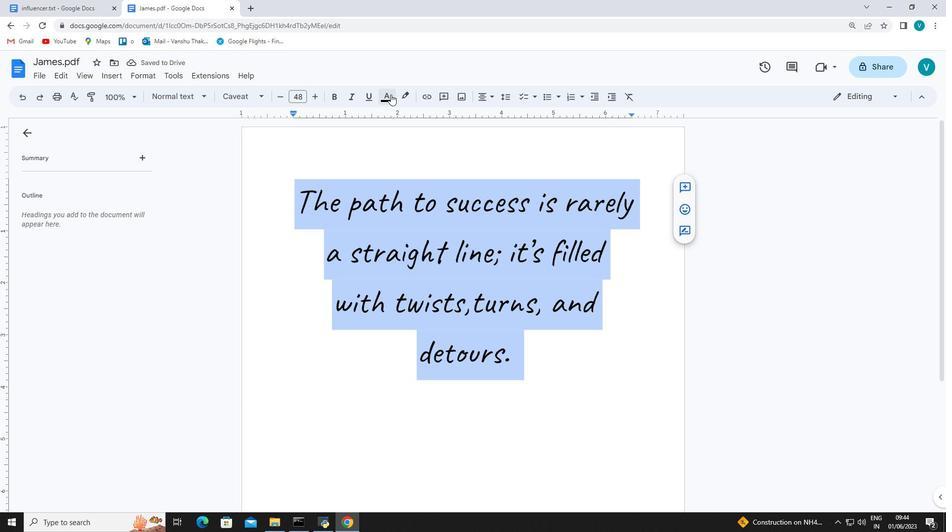 
Action: Mouse pressed left at (390, 94)
Screenshot: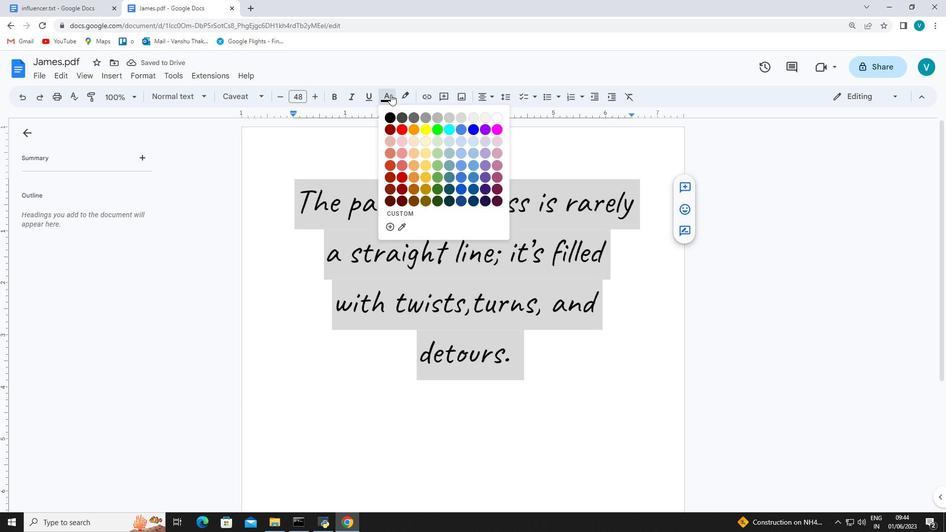
Action: Mouse moved to (487, 127)
Screenshot: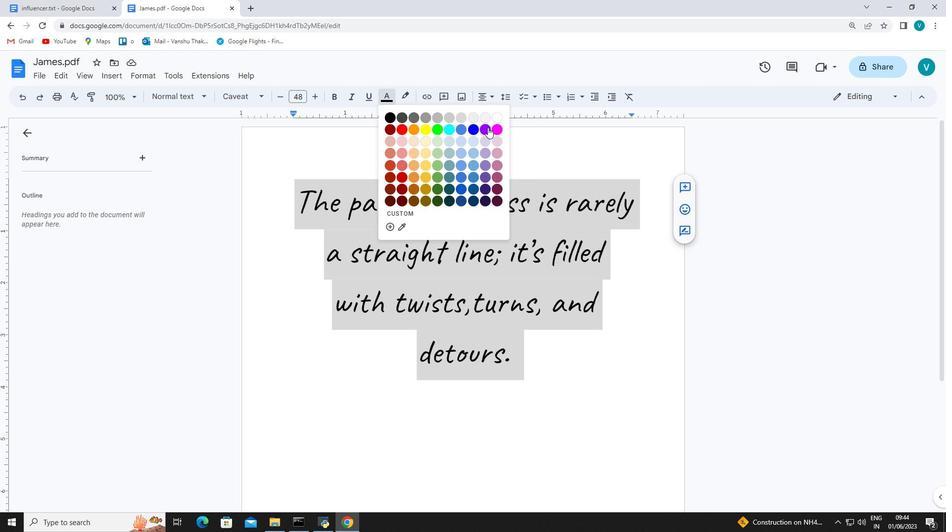 
Action: Mouse pressed left at (487, 127)
Screenshot: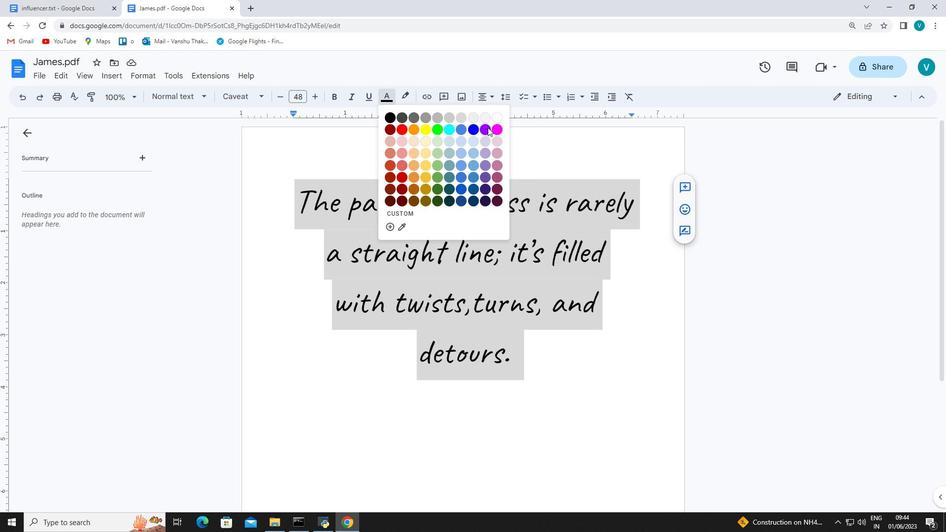 
Action: Mouse moved to (543, 349)
Screenshot: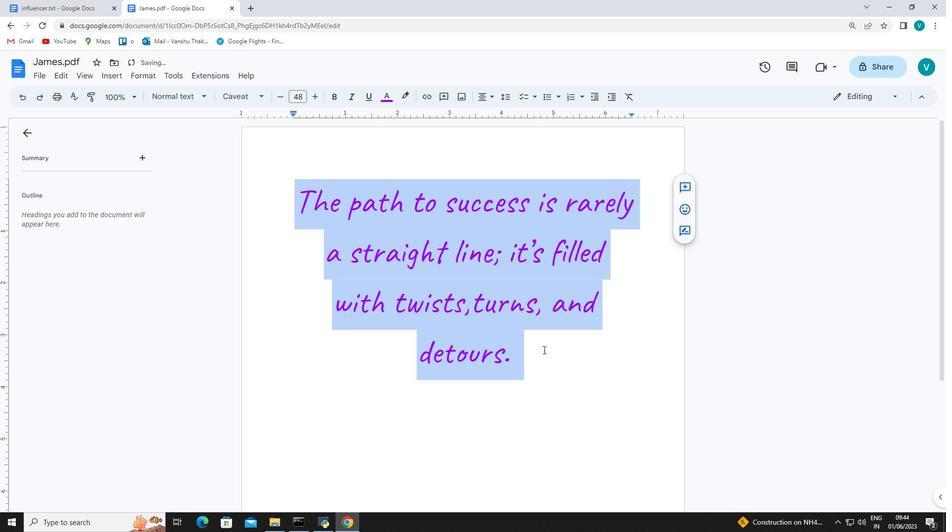 
Action: Mouse pressed left at (543, 349)
Screenshot: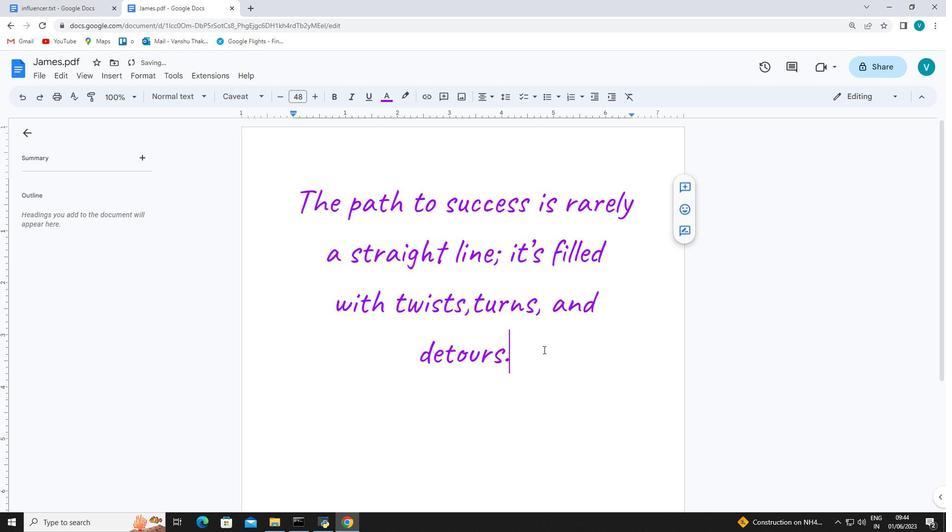 
Action: Mouse moved to (544, 347)
Screenshot: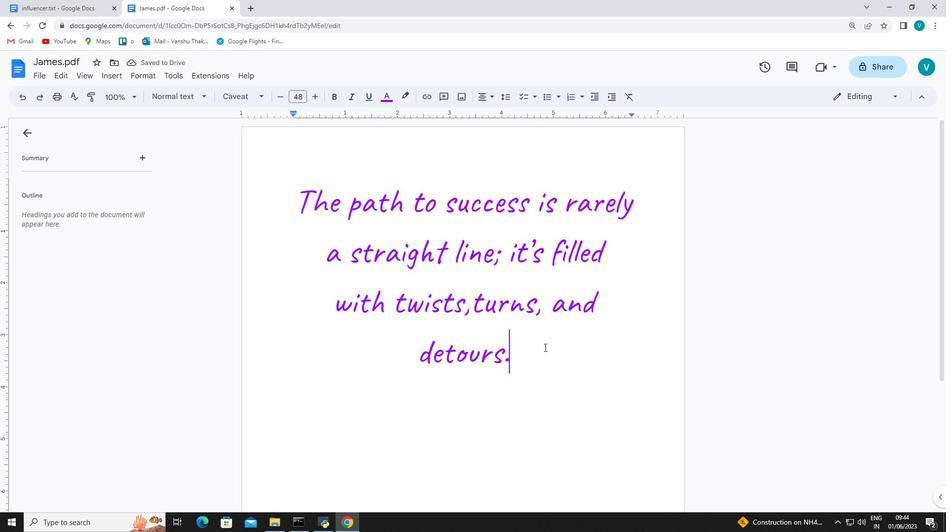 
